 Task: Create a due date automation trigger when advanced on, on the monday of the week before a card is due add fields without custom field "Resume" set to a date more than 1 days ago at 11:00 AM.
Action: Mouse moved to (950, 291)
Screenshot: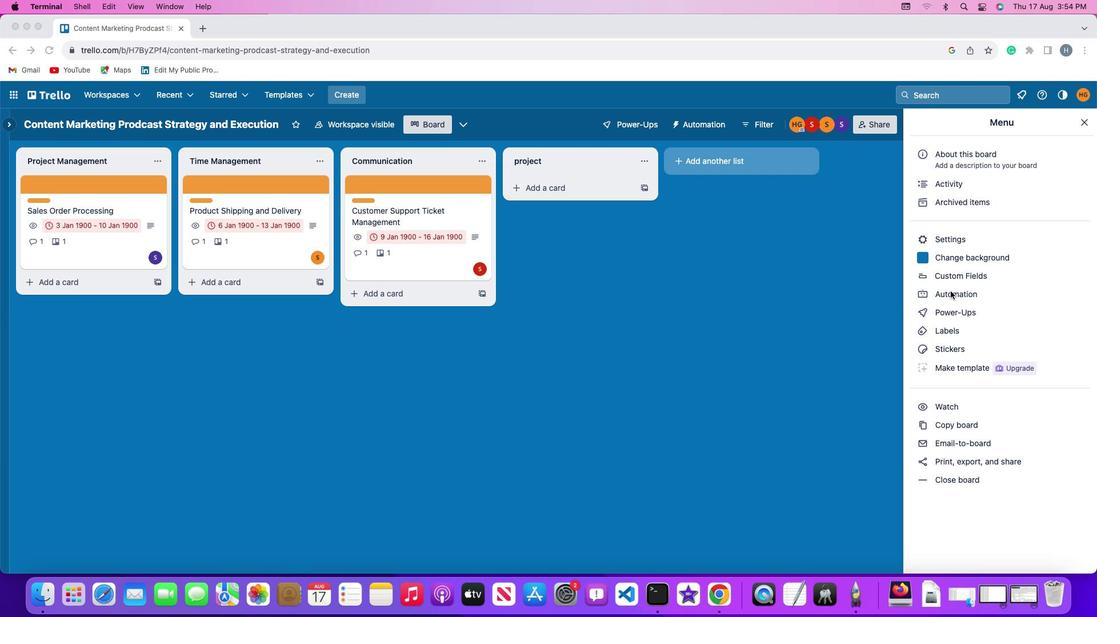 
Action: Mouse pressed left at (950, 291)
Screenshot: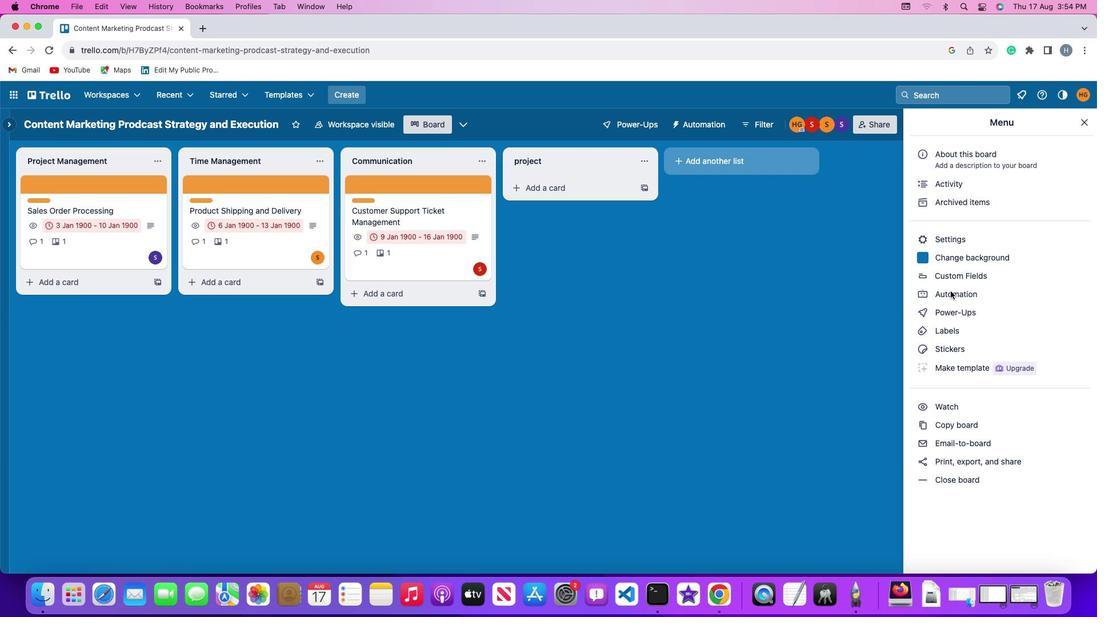 
Action: Mouse pressed left at (950, 291)
Screenshot: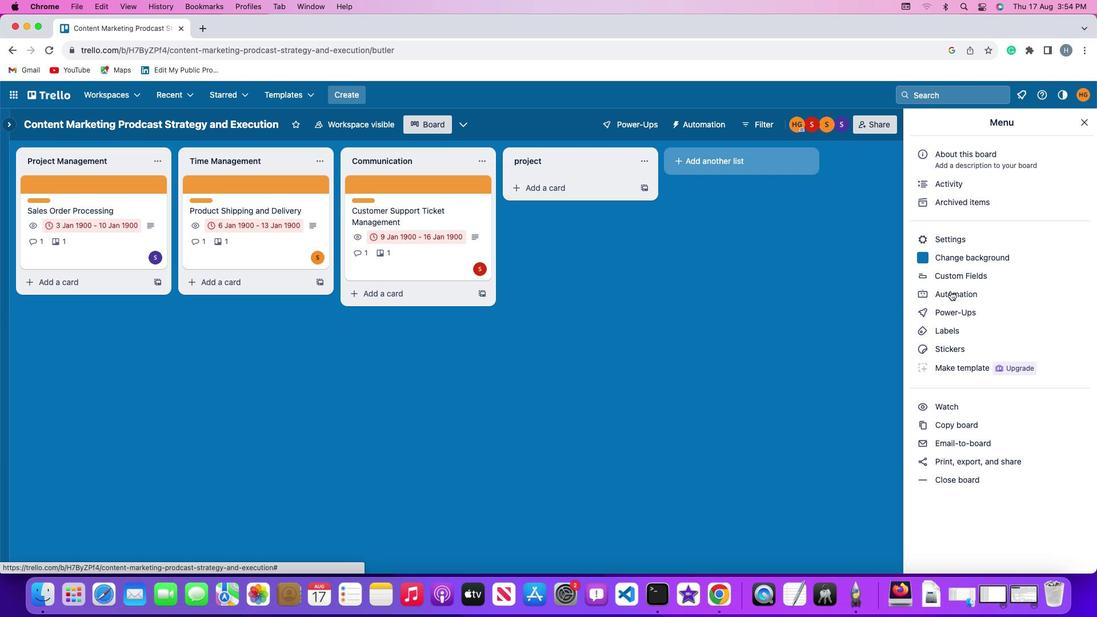 
Action: Mouse moved to (38, 266)
Screenshot: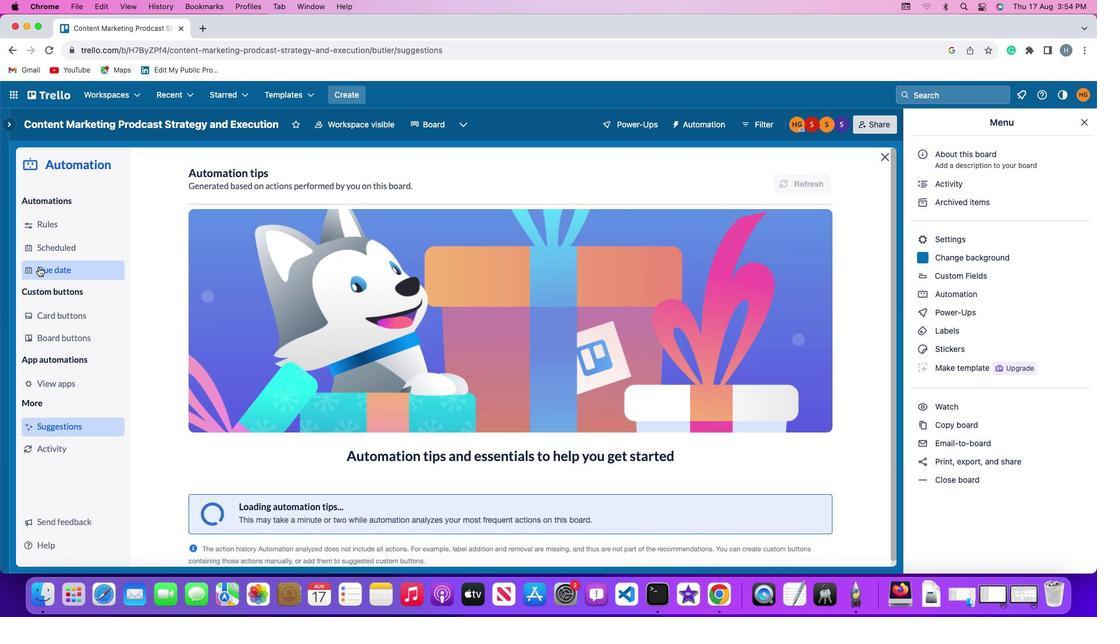 
Action: Mouse pressed left at (38, 266)
Screenshot: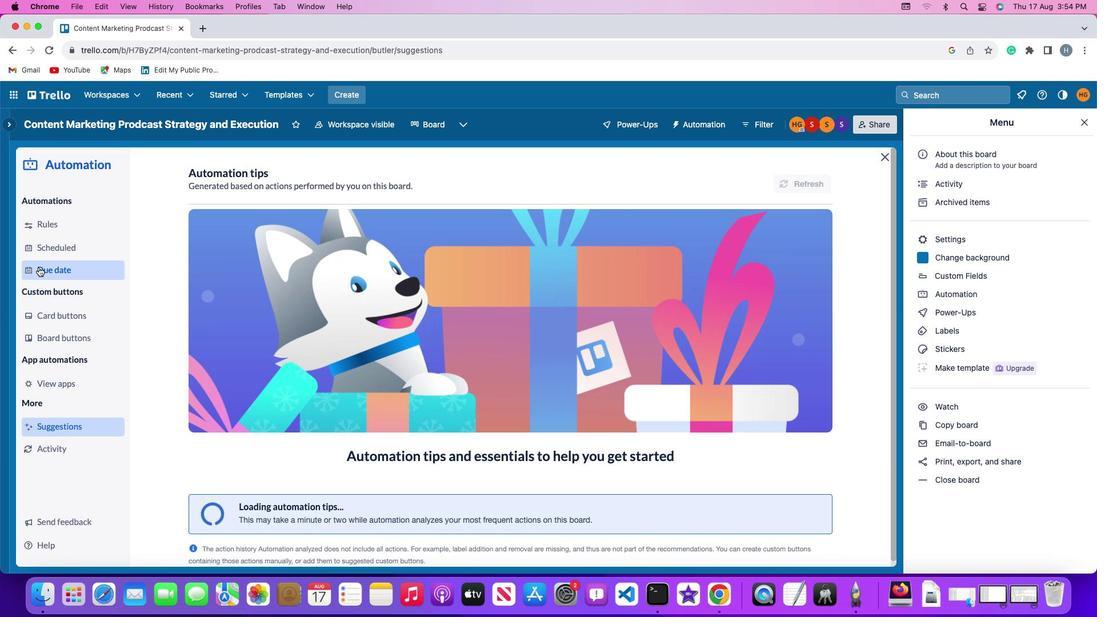 
Action: Mouse moved to (758, 172)
Screenshot: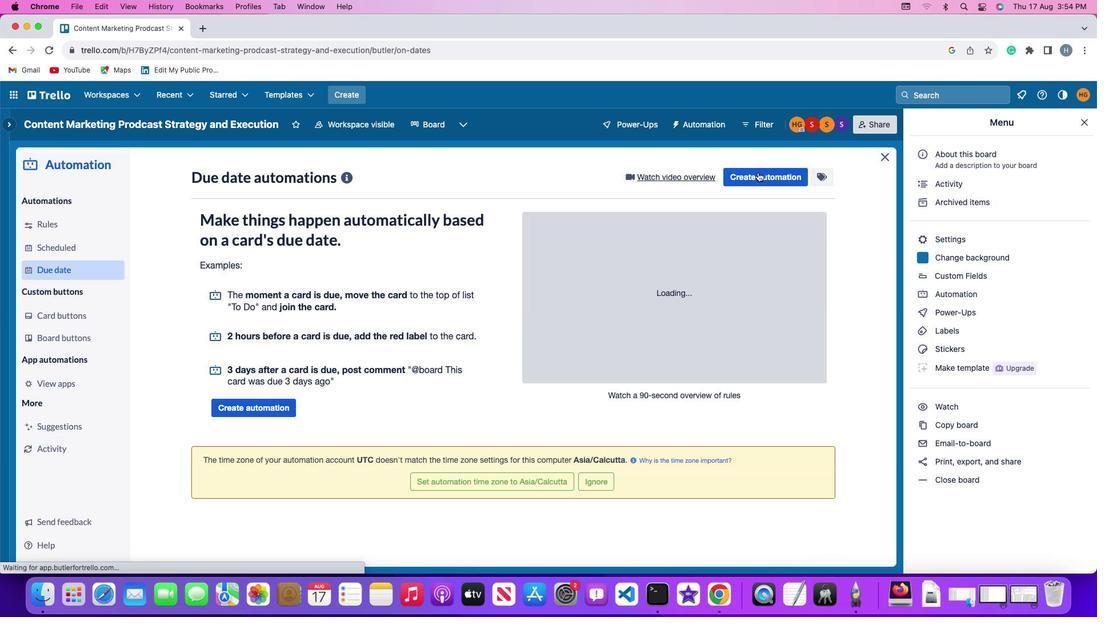 
Action: Mouse pressed left at (758, 172)
Screenshot: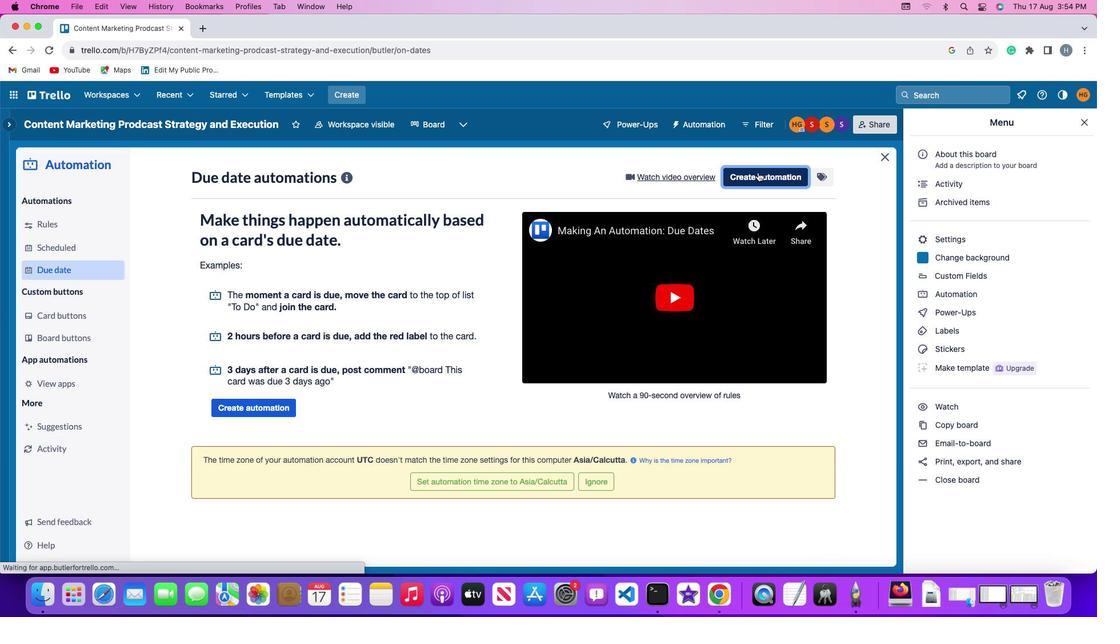 
Action: Mouse moved to (251, 292)
Screenshot: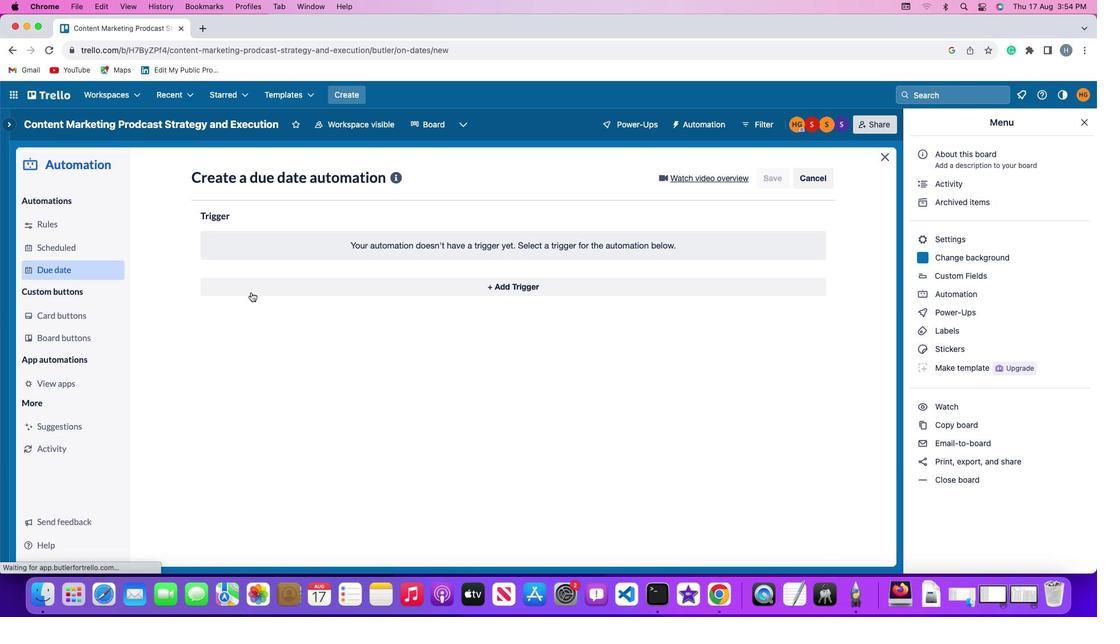 
Action: Mouse pressed left at (251, 292)
Screenshot: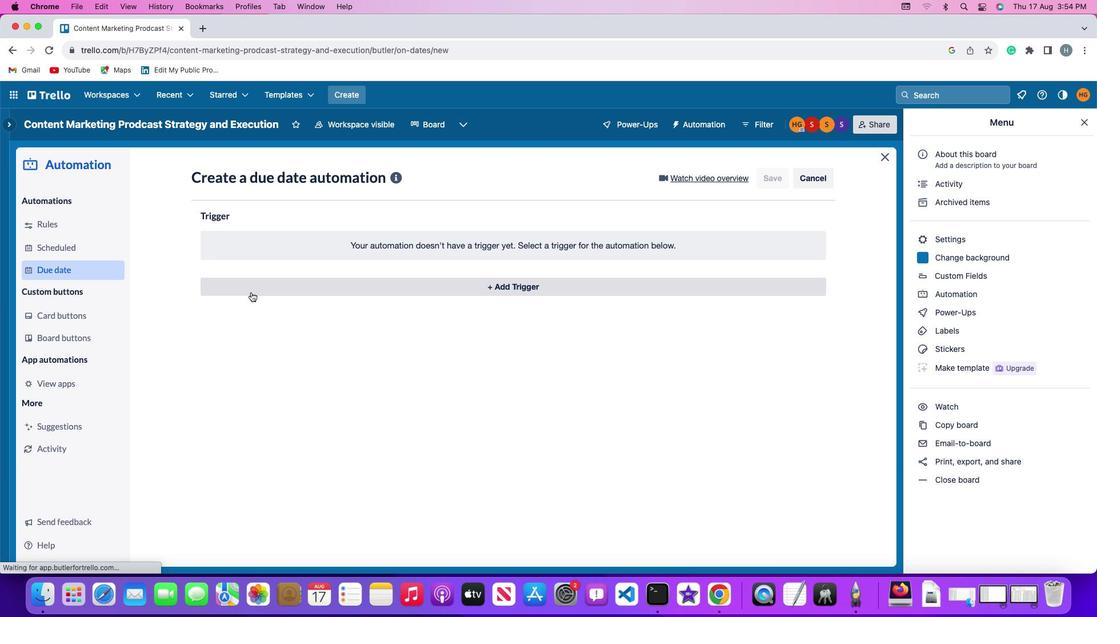 
Action: Mouse moved to (258, 502)
Screenshot: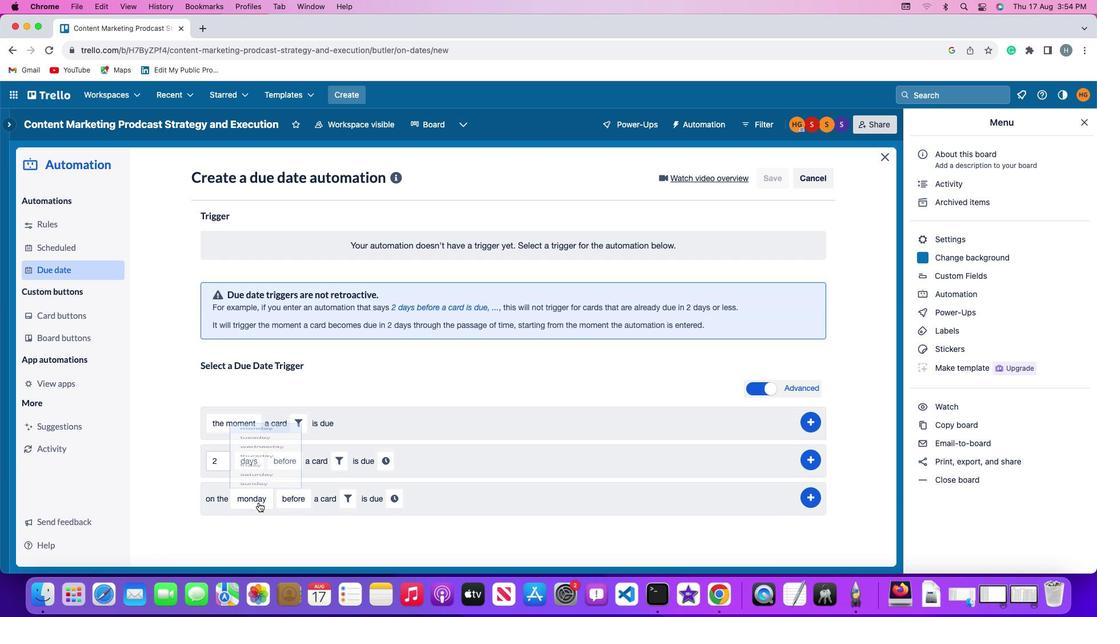 
Action: Mouse pressed left at (258, 502)
Screenshot: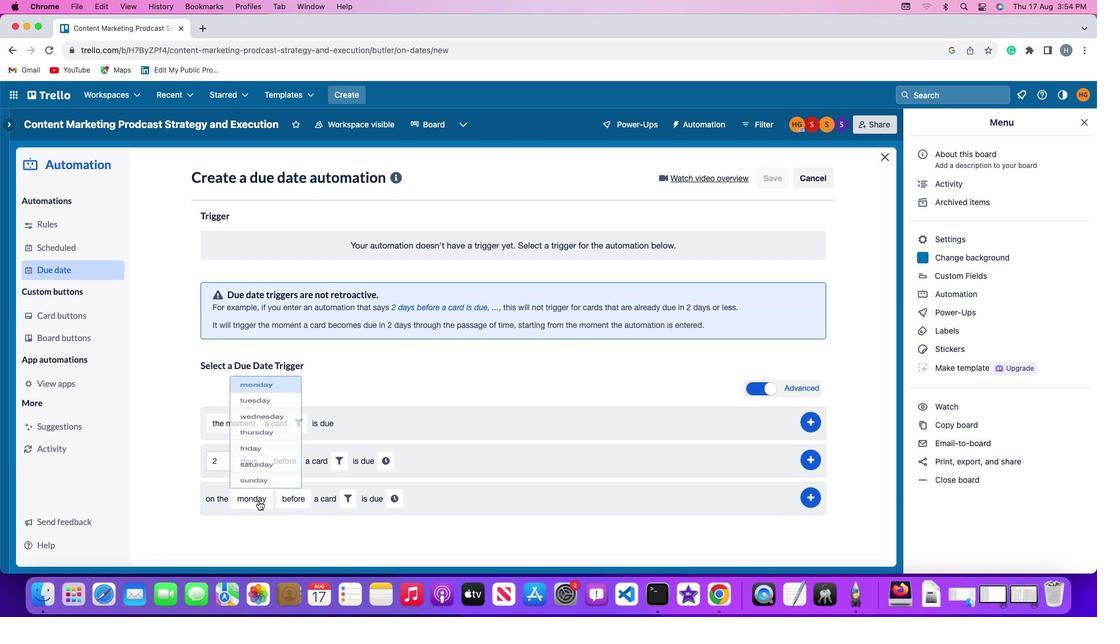 
Action: Mouse moved to (264, 339)
Screenshot: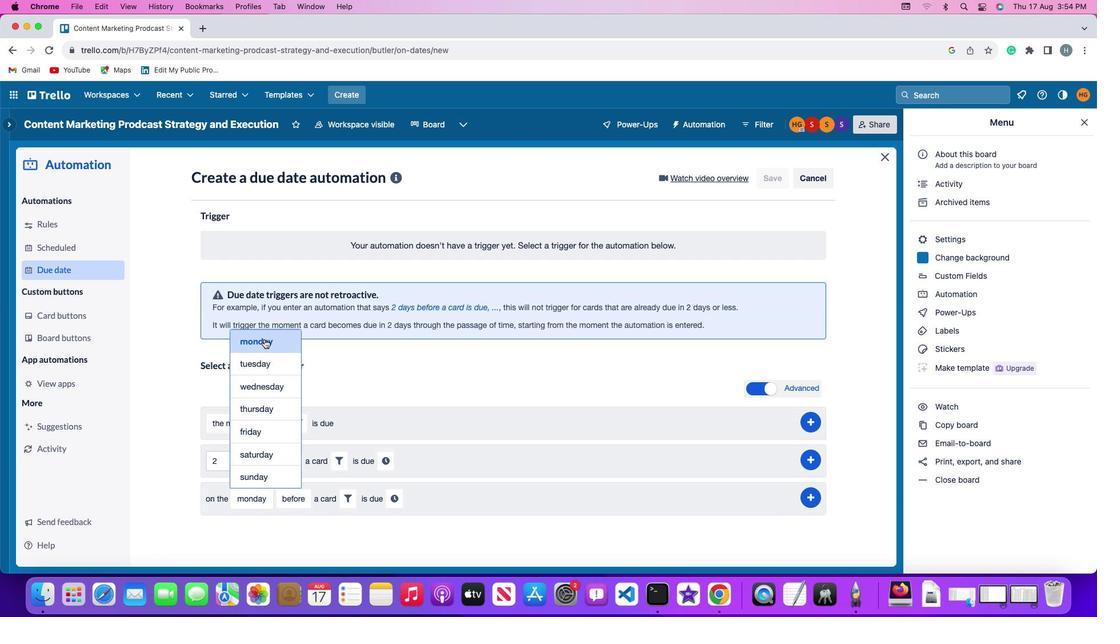 
Action: Mouse pressed left at (264, 339)
Screenshot: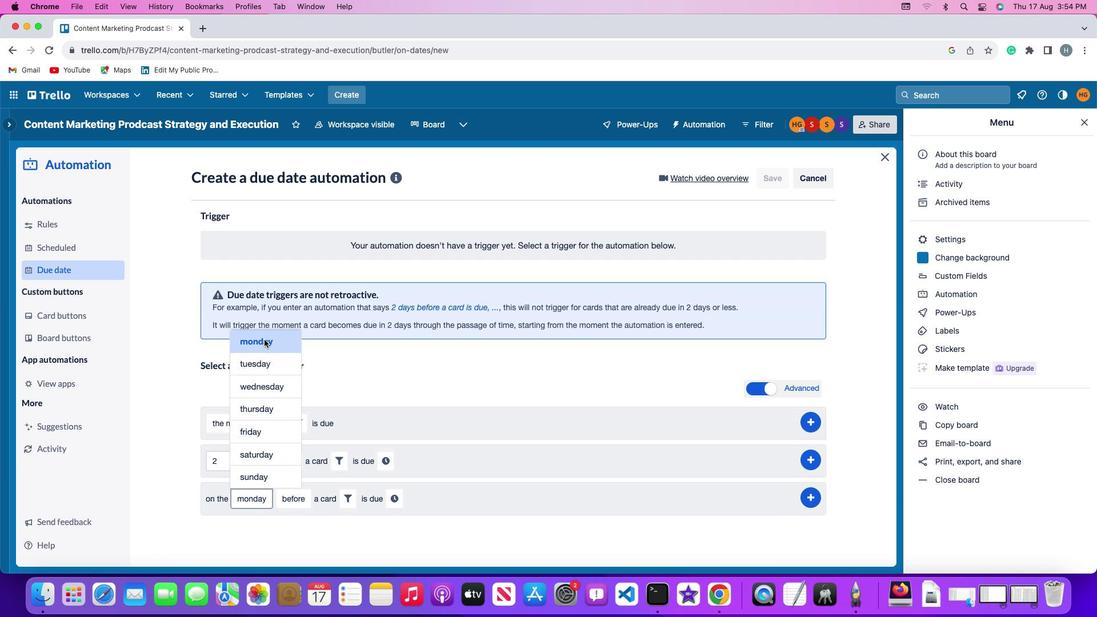 
Action: Mouse moved to (290, 490)
Screenshot: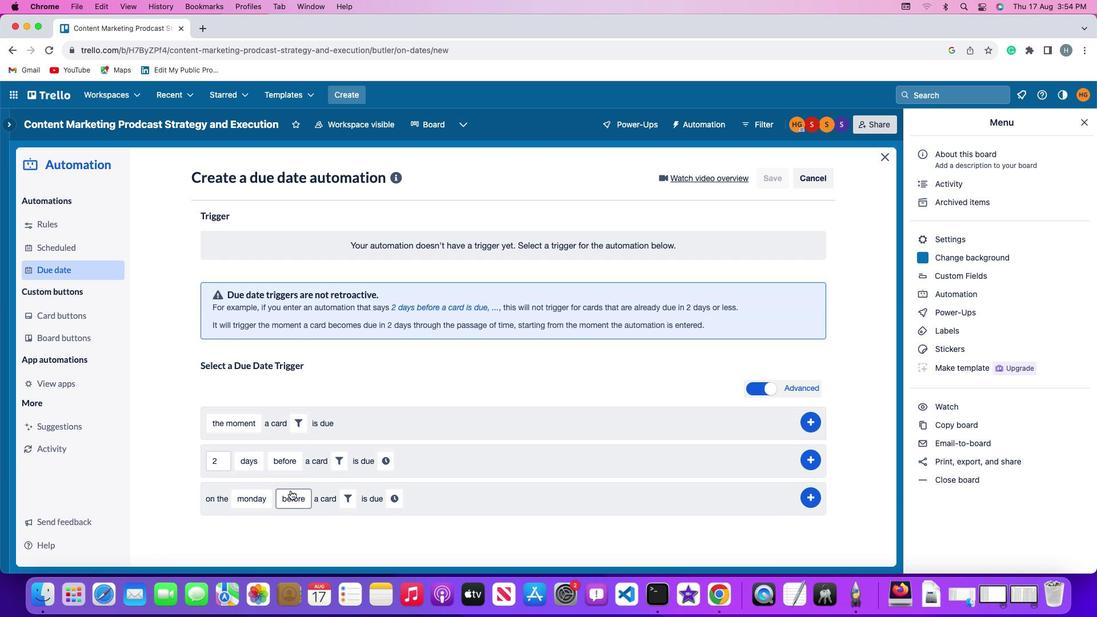 
Action: Mouse pressed left at (290, 490)
Screenshot: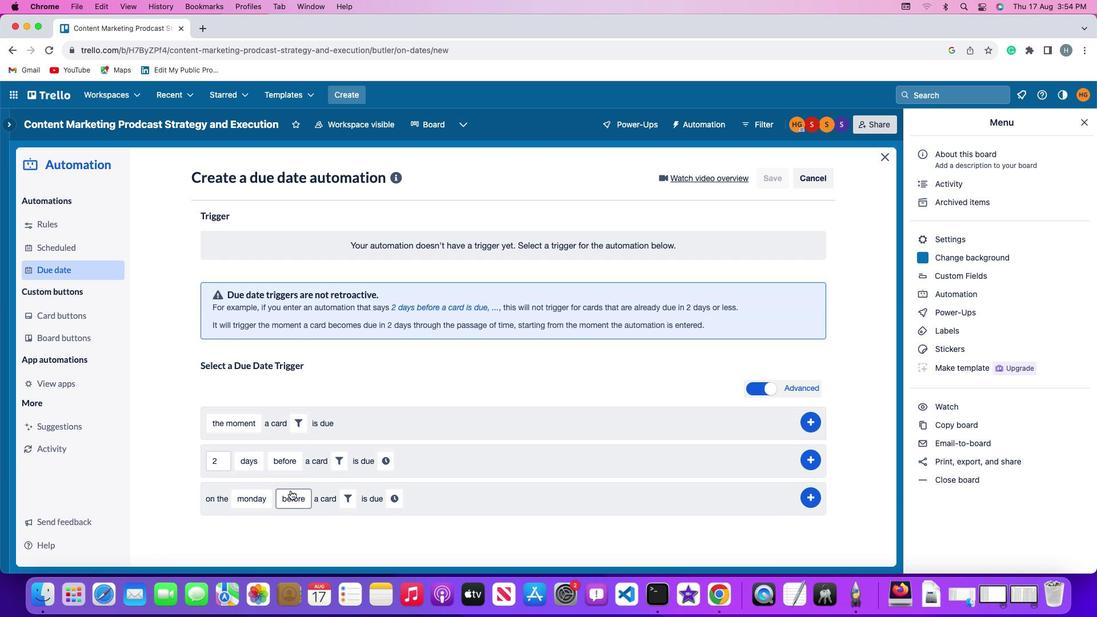 
Action: Mouse moved to (296, 478)
Screenshot: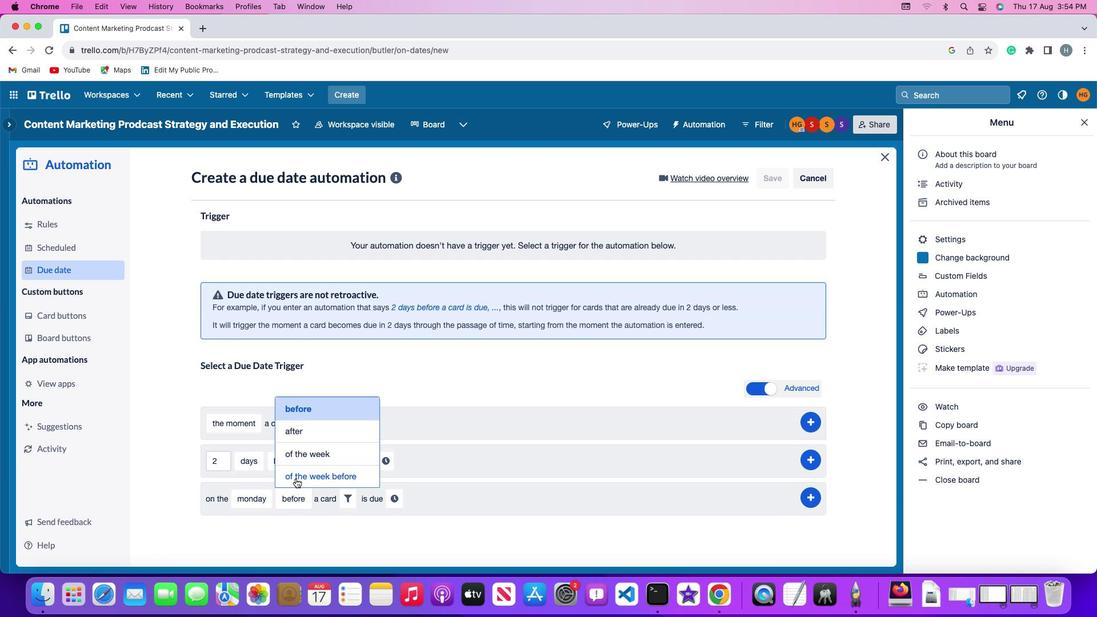 
Action: Mouse pressed left at (296, 478)
Screenshot: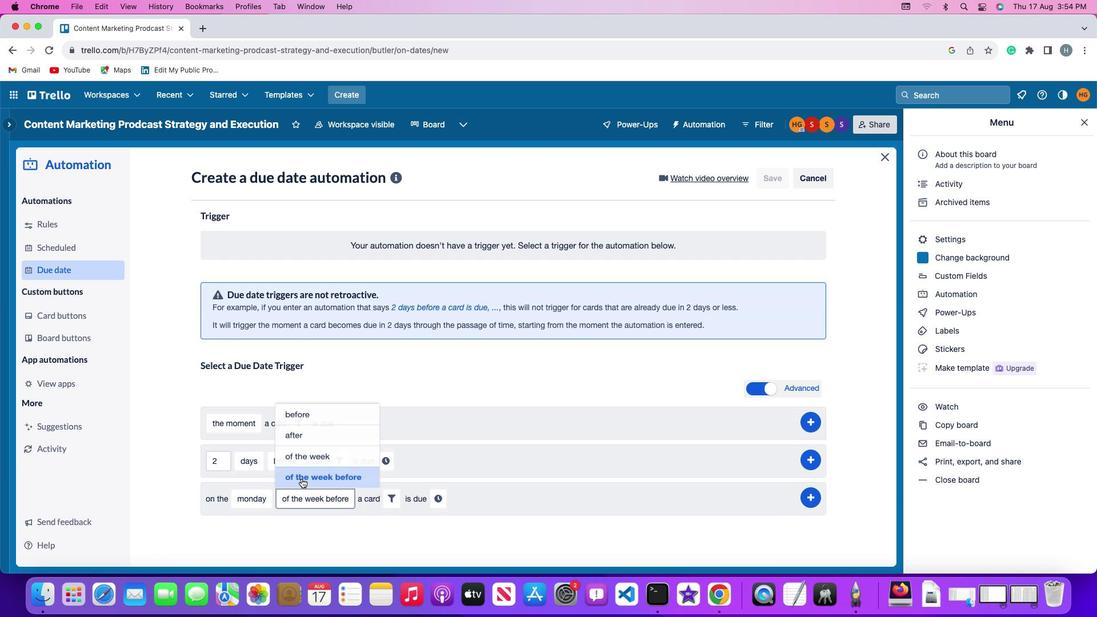 
Action: Mouse moved to (391, 497)
Screenshot: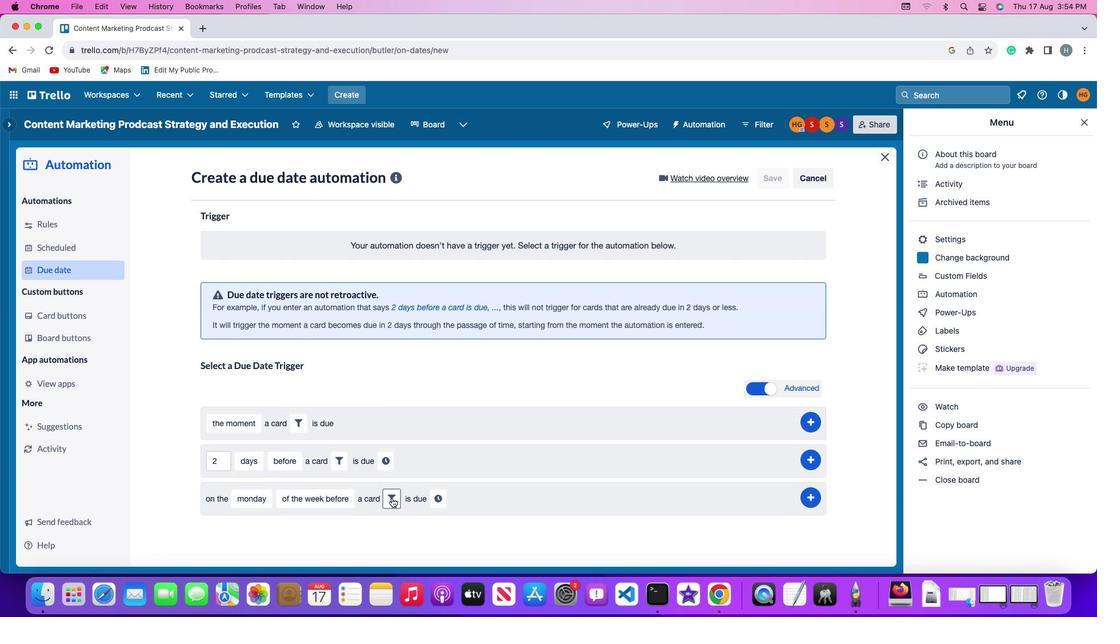 
Action: Mouse pressed left at (391, 497)
Screenshot: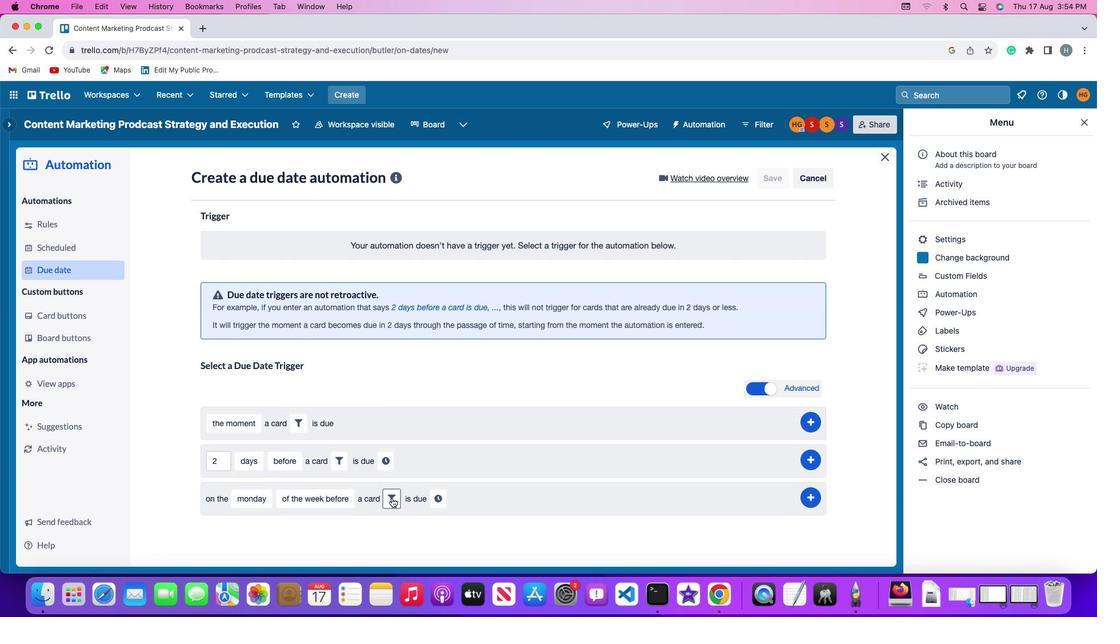 
Action: Mouse moved to (574, 533)
Screenshot: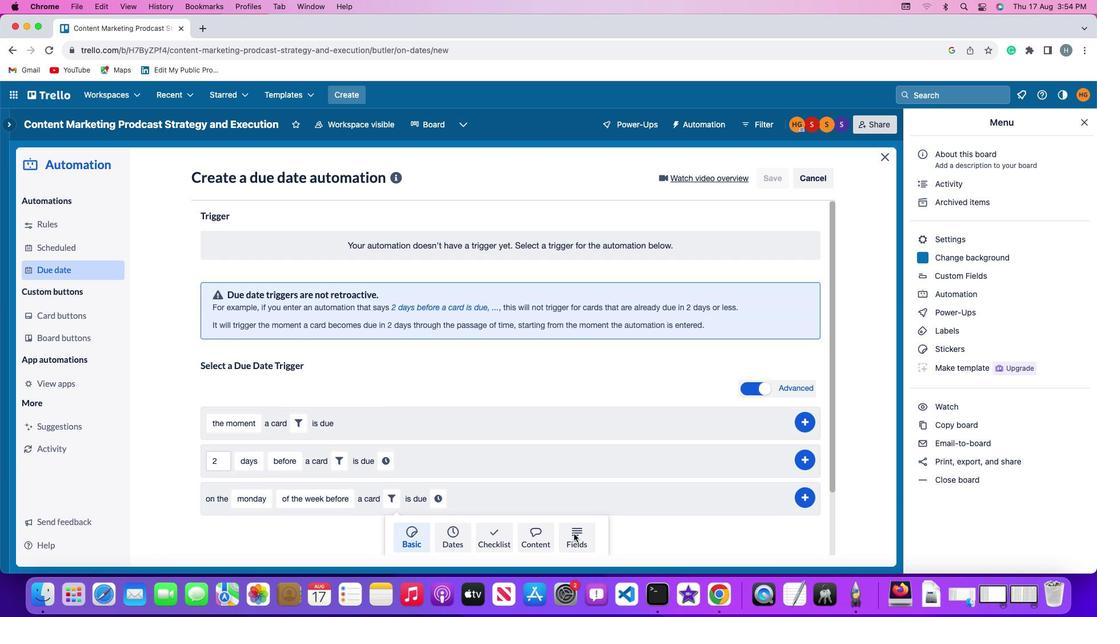 
Action: Mouse pressed left at (574, 533)
Screenshot: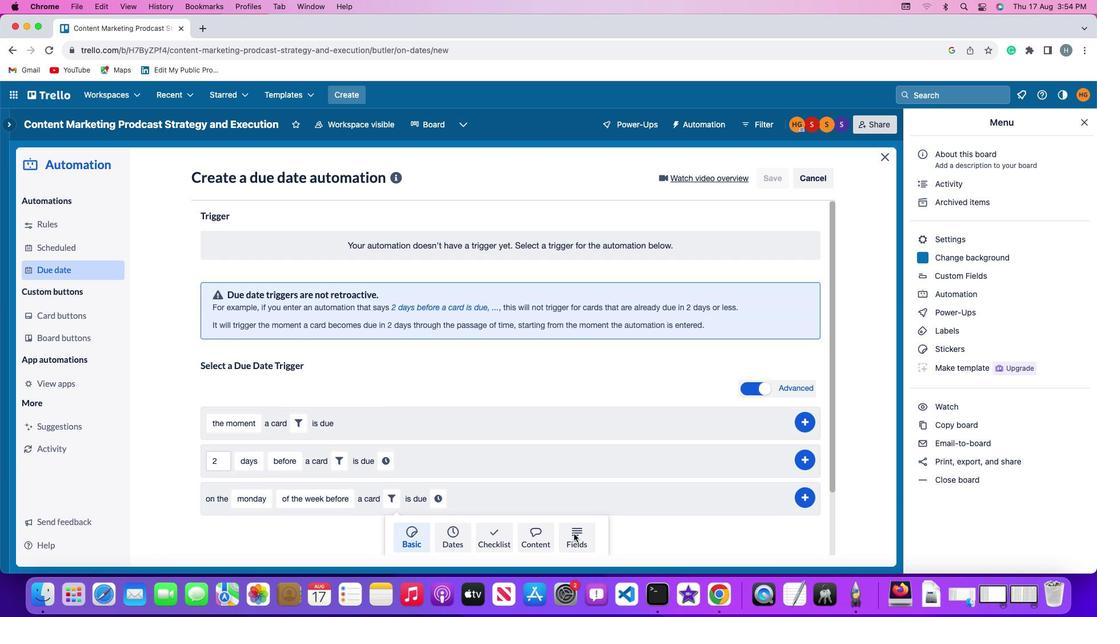 
Action: Mouse moved to (330, 530)
Screenshot: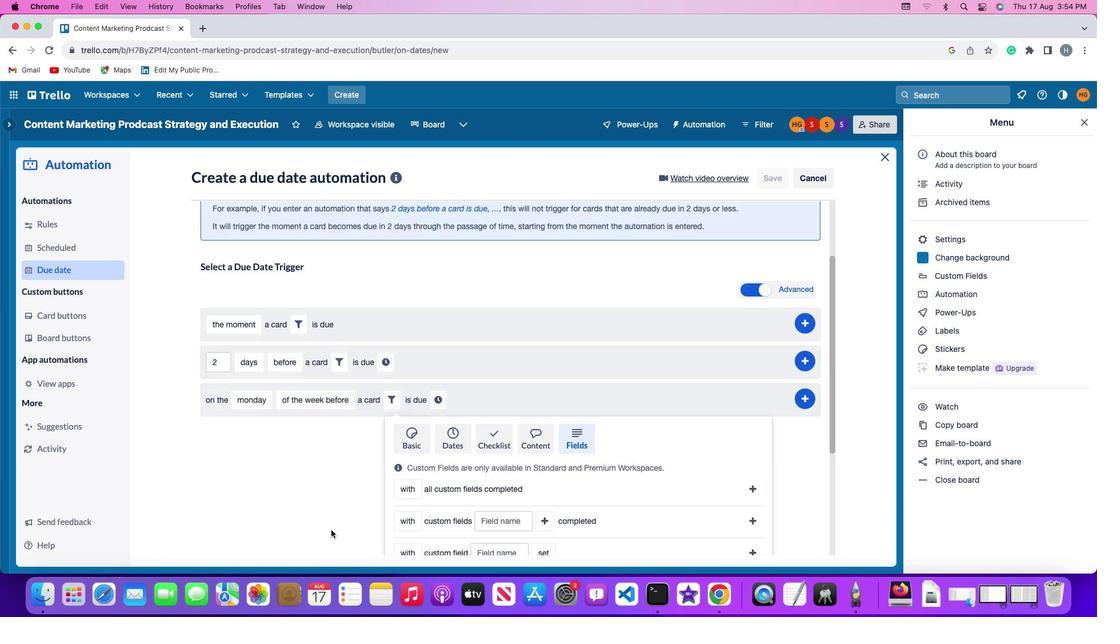 
Action: Mouse scrolled (330, 530) with delta (0, 0)
Screenshot: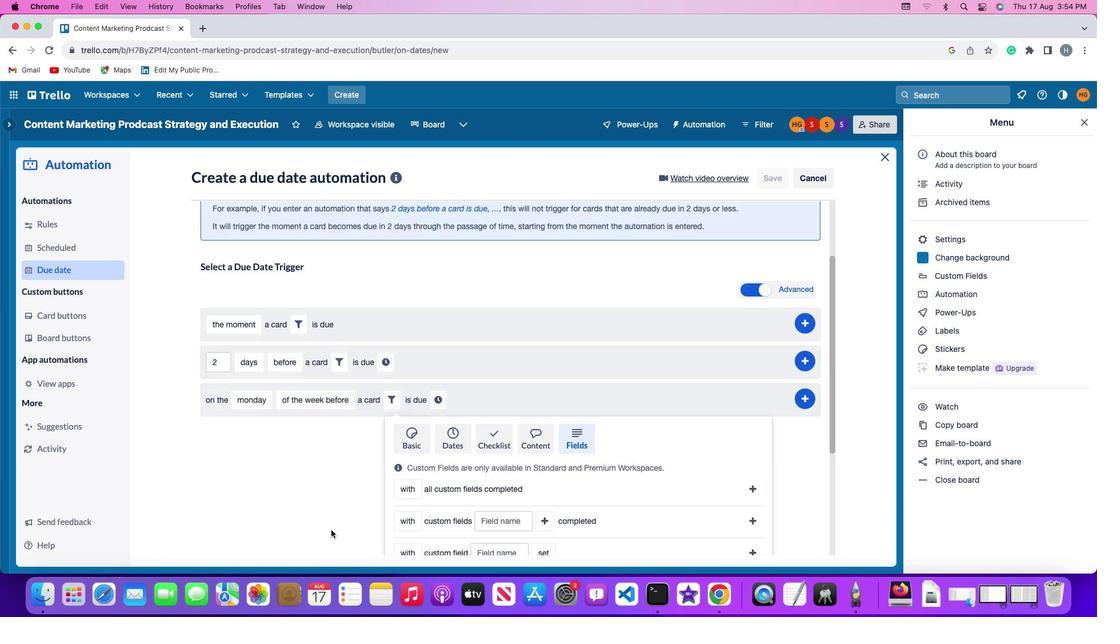 
Action: Mouse moved to (330, 530)
Screenshot: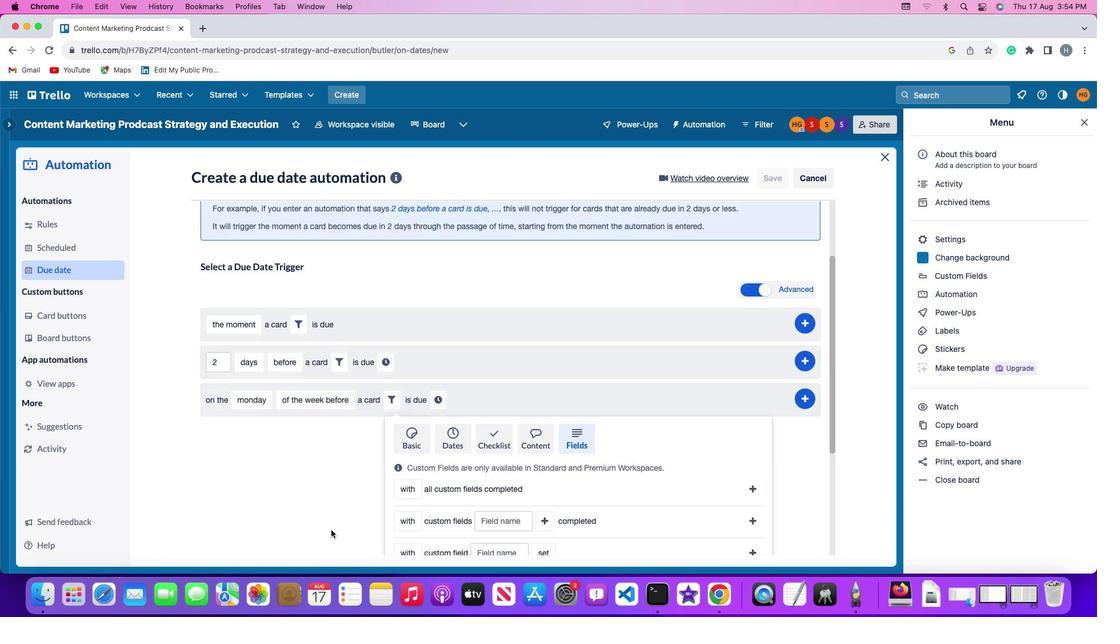 
Action: Mouse scrolled (330, 530) with delta (0, 0)
Screenshot: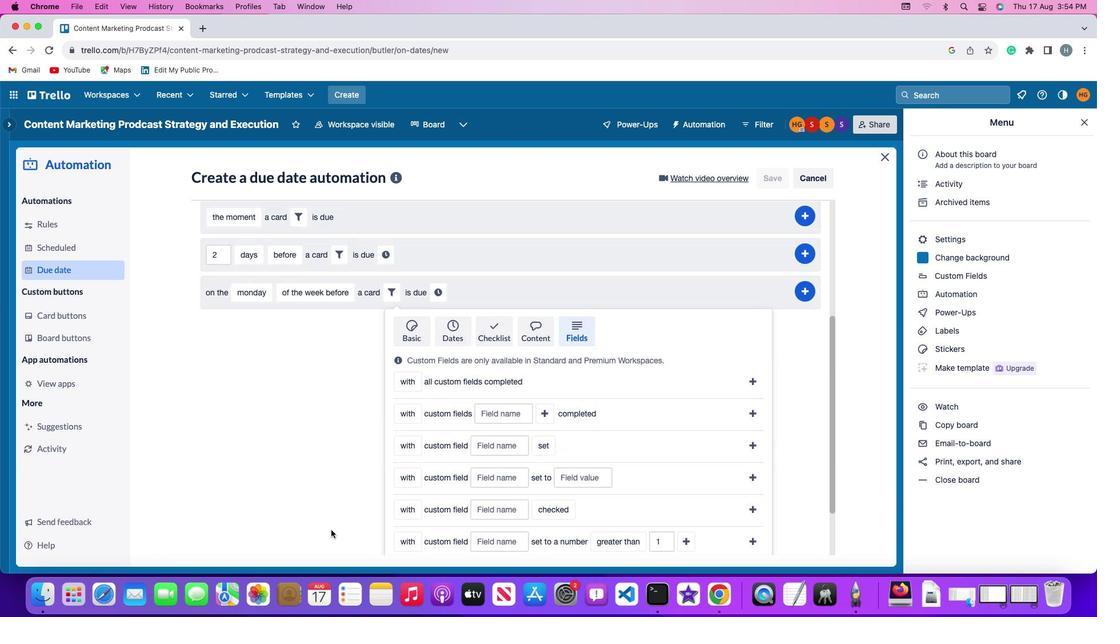 
Action: Mouse scrolled (330, 530) with delta (0, -1)
Screenshot: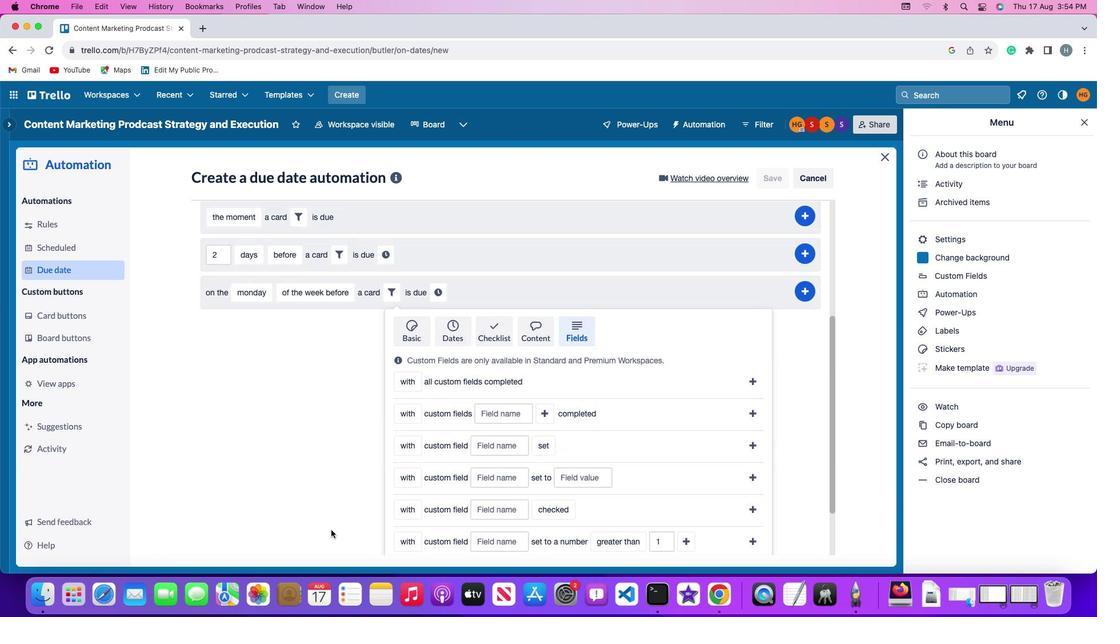 
Action: Mouse moved to (330, 530)
Screenshot: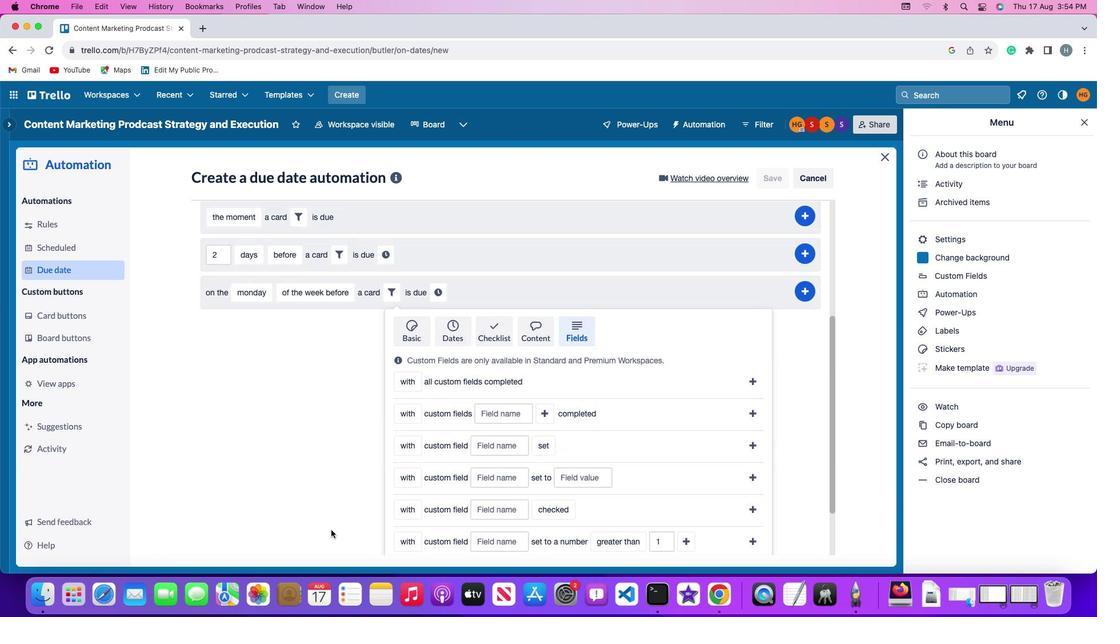 
Action: Mouse scrolled (330, 530) with delta (0, -2)
Screenshot: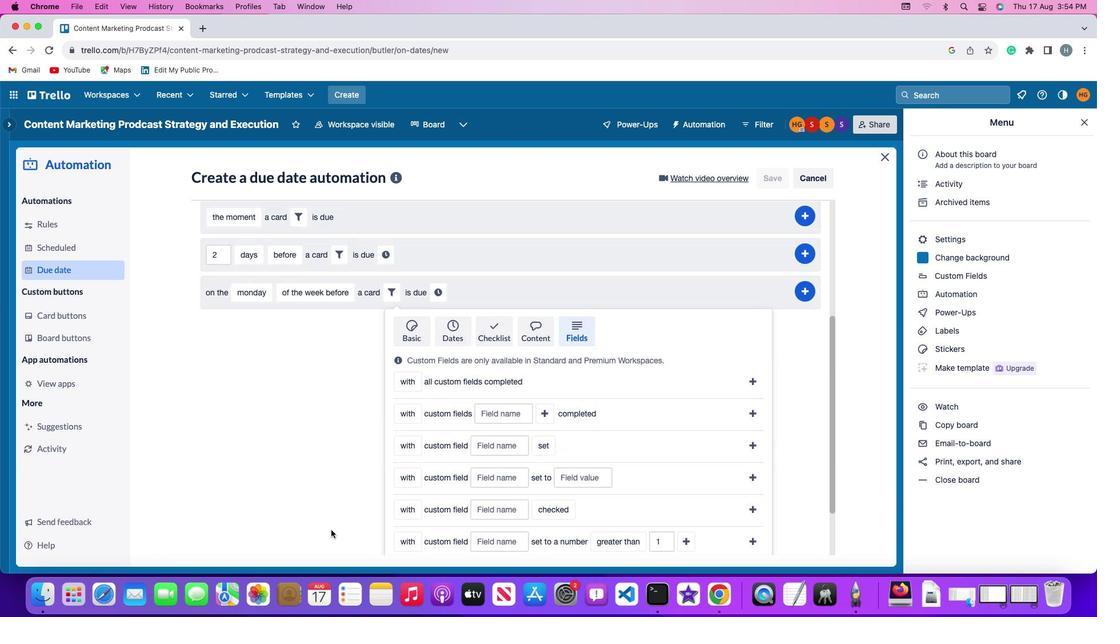 
Action: Mouse scrolled (330, 530) with delta (0, -3)
Screenshot: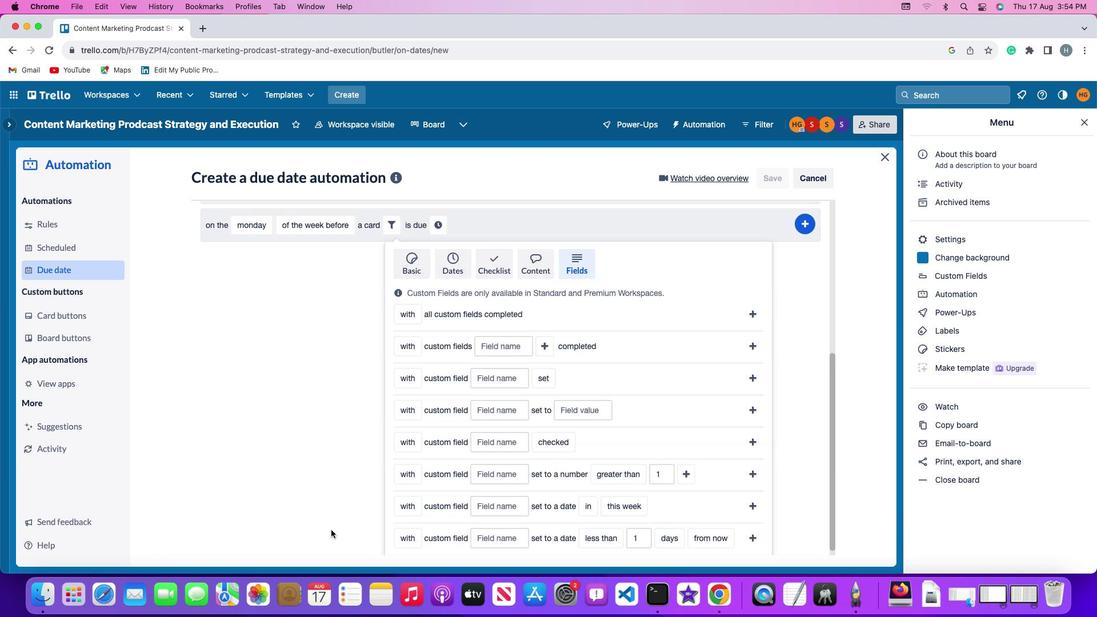 
Action: Mouse scrolled (330, 530) with delta (0, 0)
Screenshot: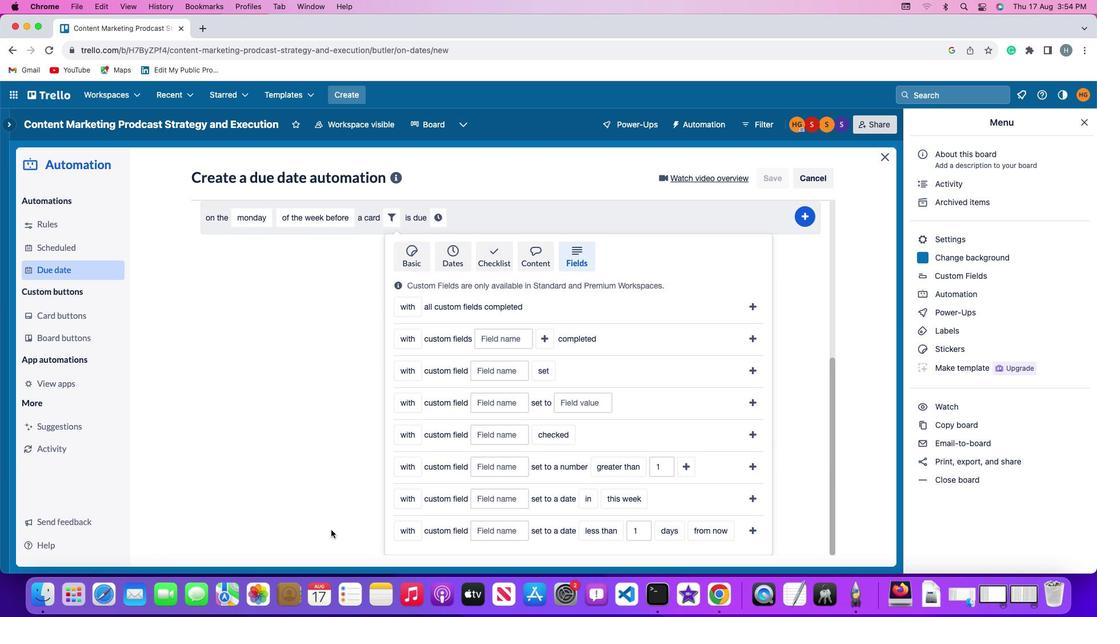 
Action: Mouse scrolled (330, 530) with delta (0, 0)
Screenshot: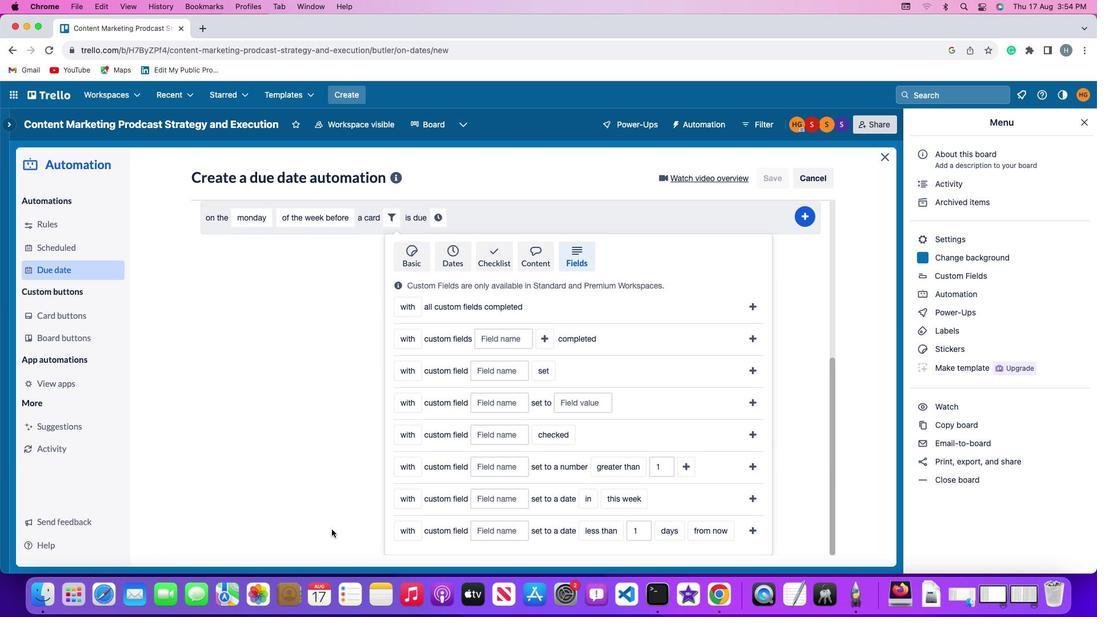
Action: Mouse scrolled (330, 530) with delta (0, -1)
Screenshot: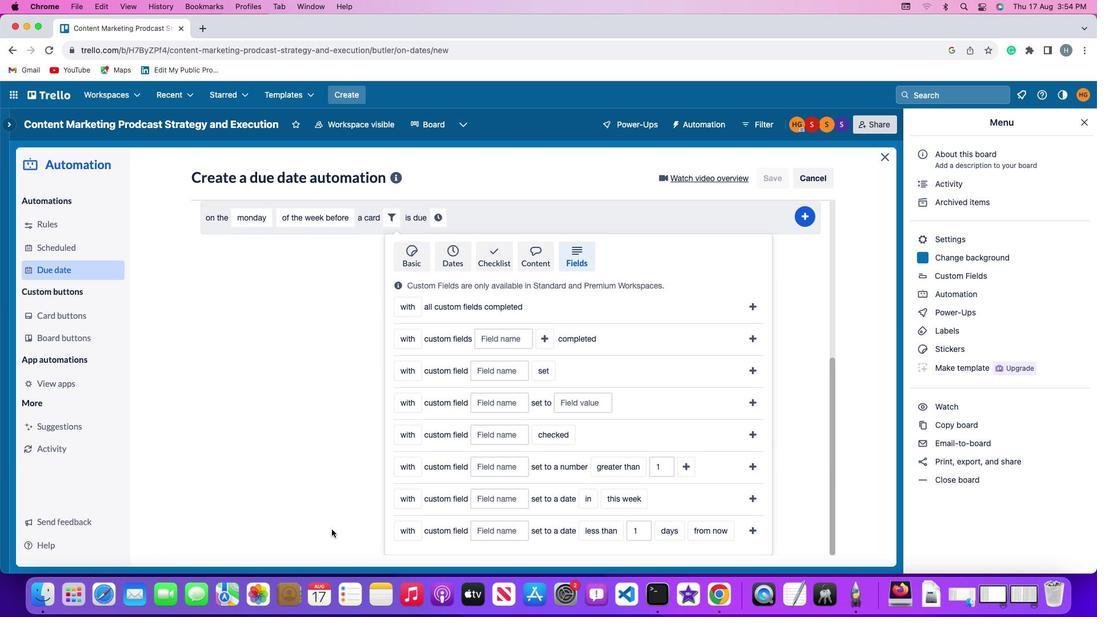 
Action: Mouse scrolled (330, 530) with delta (0, -2)
Screenshot: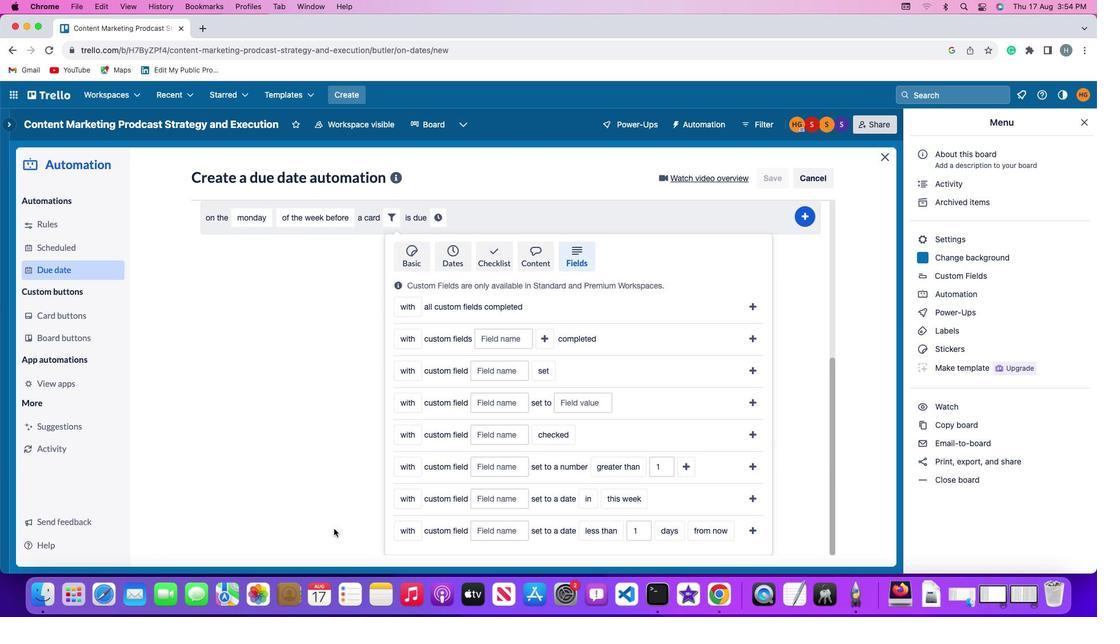 
Action: Mouse scrolled (330, 530) with delta (0, -2)
Screenshot: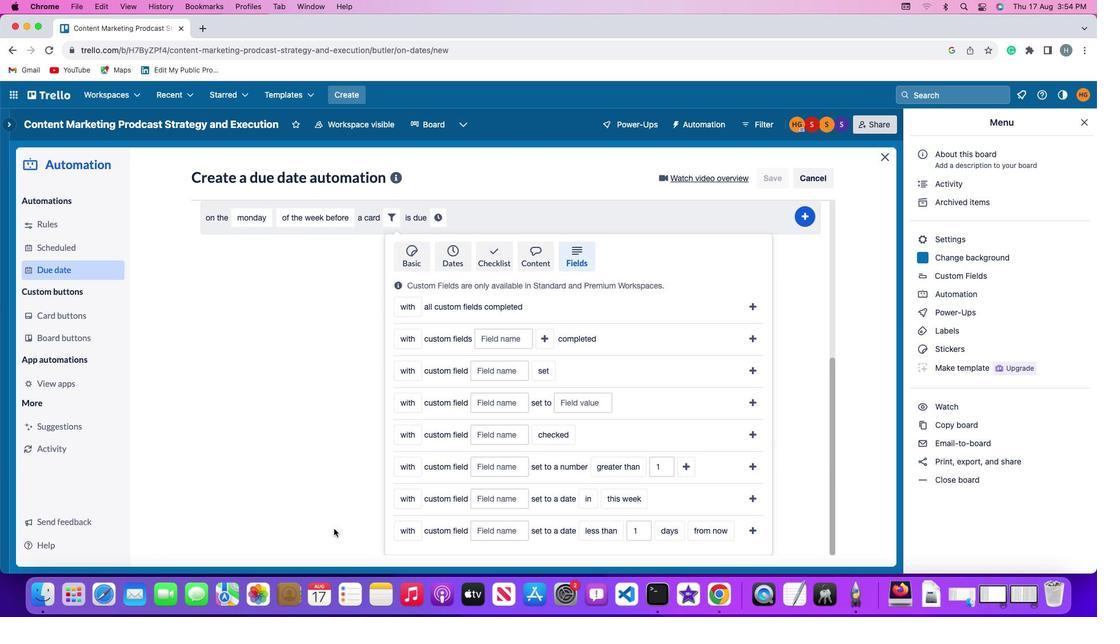 
Action: Mouse moved to (393, 527)
Screenshot: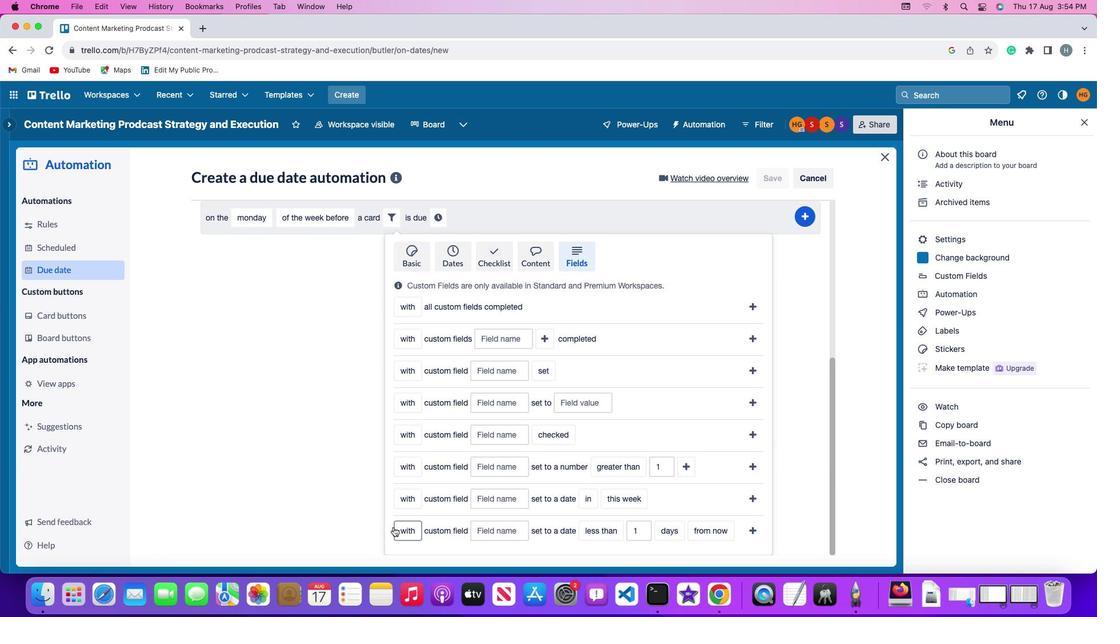 
Action: Mouse pressed left at (393, 527)
Screenshot: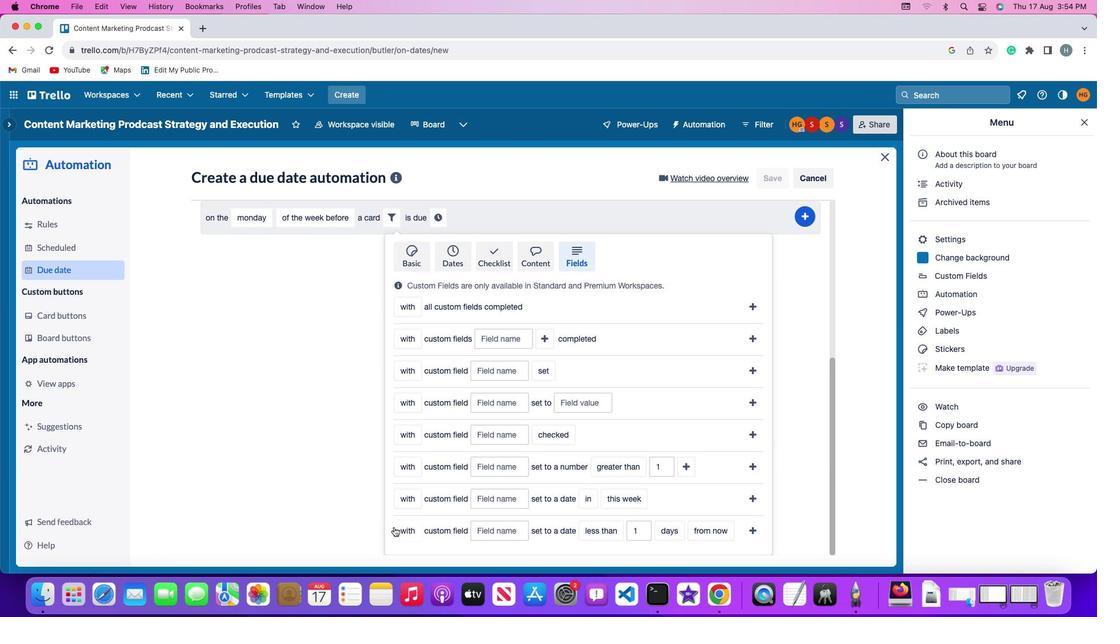
Action: Mouse moved to (408, 514)
Screenshot: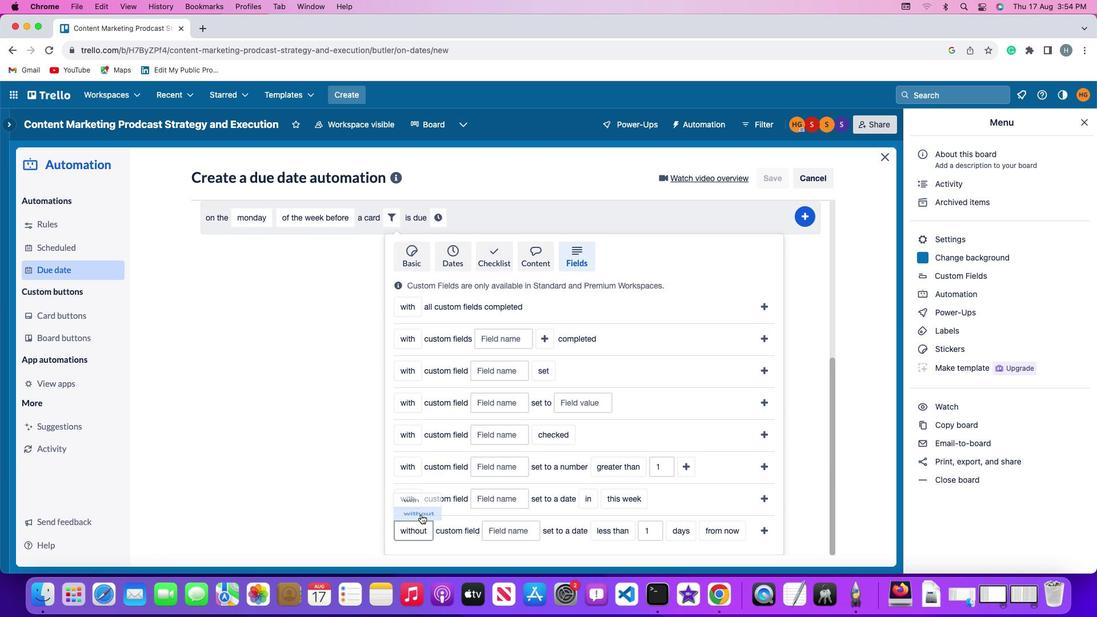 
Action: Mouse pressed left at (408, 514)
Screenshot: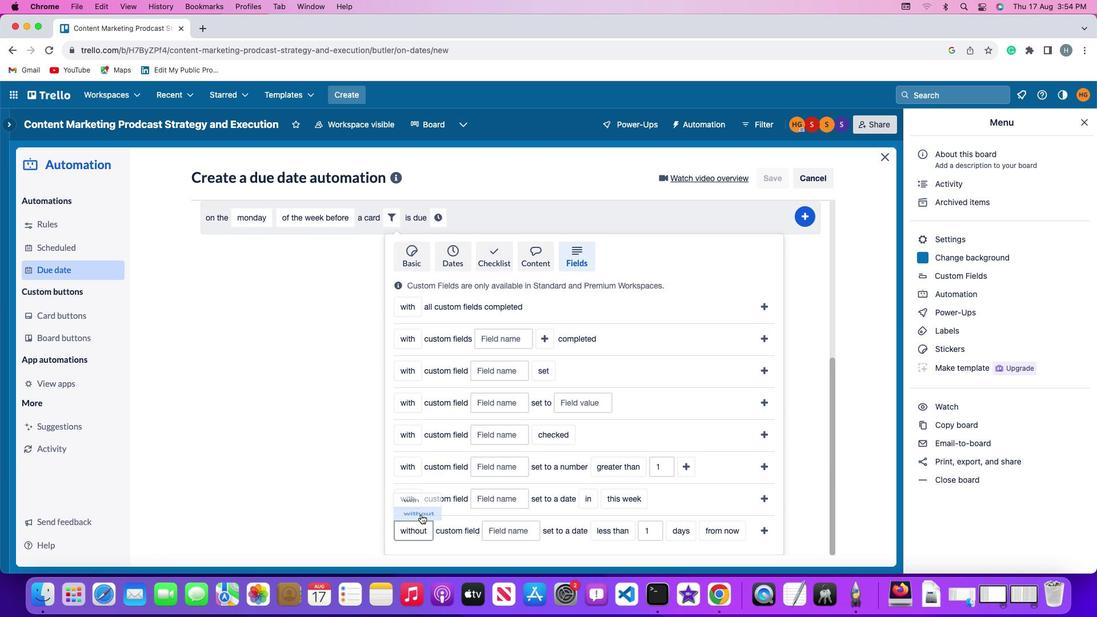 
Action: Mouse moved to (498, 524)
Screenshot: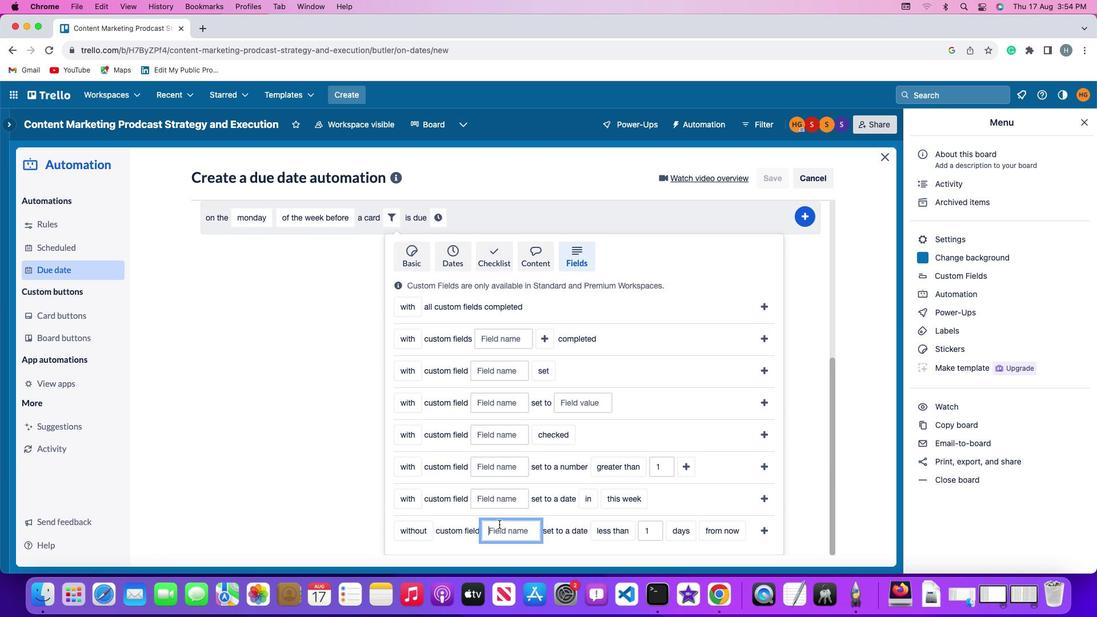 
Action: Mouse pressed left at (498, 524)
Screenshot: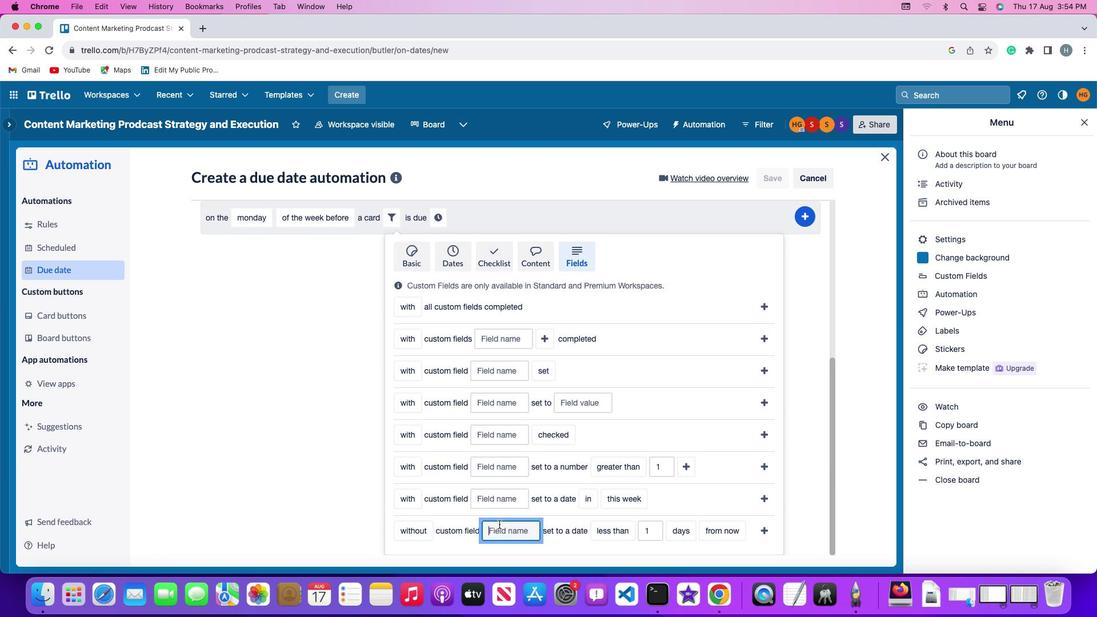 
Action: Key pressed Key.shift'R''e''s''u''m''e'
Screenshot: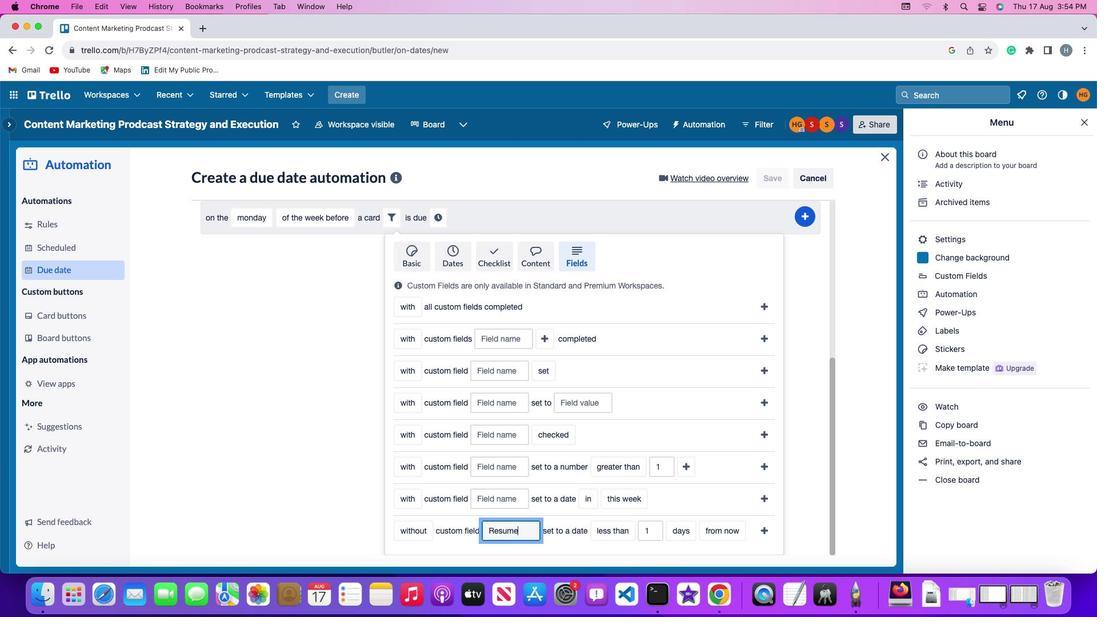 
Action: Mouse moved to (608, 530)
Screenshot: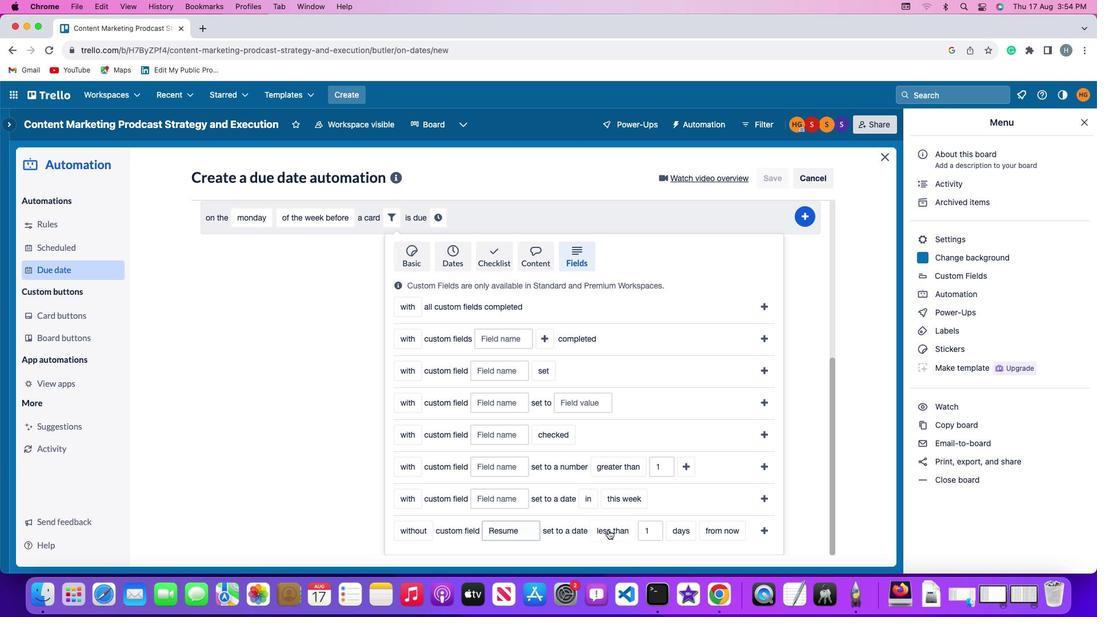 
Action: Mouse pressed left at (608, 530)
Screenshot: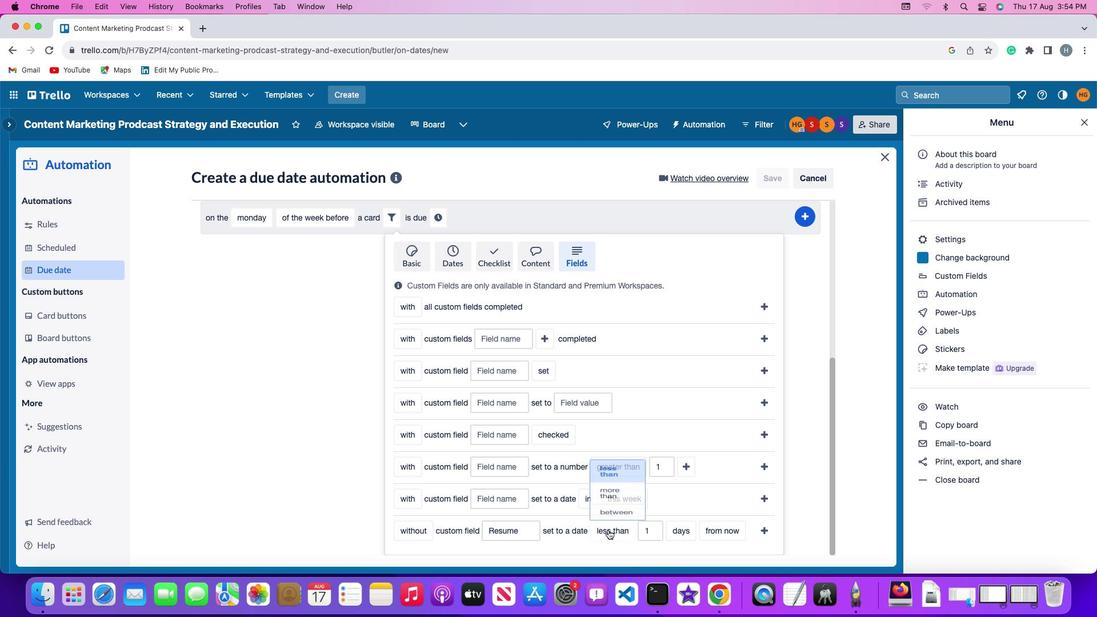 
Action: Mouse moved to (613, 483)
Screenshot: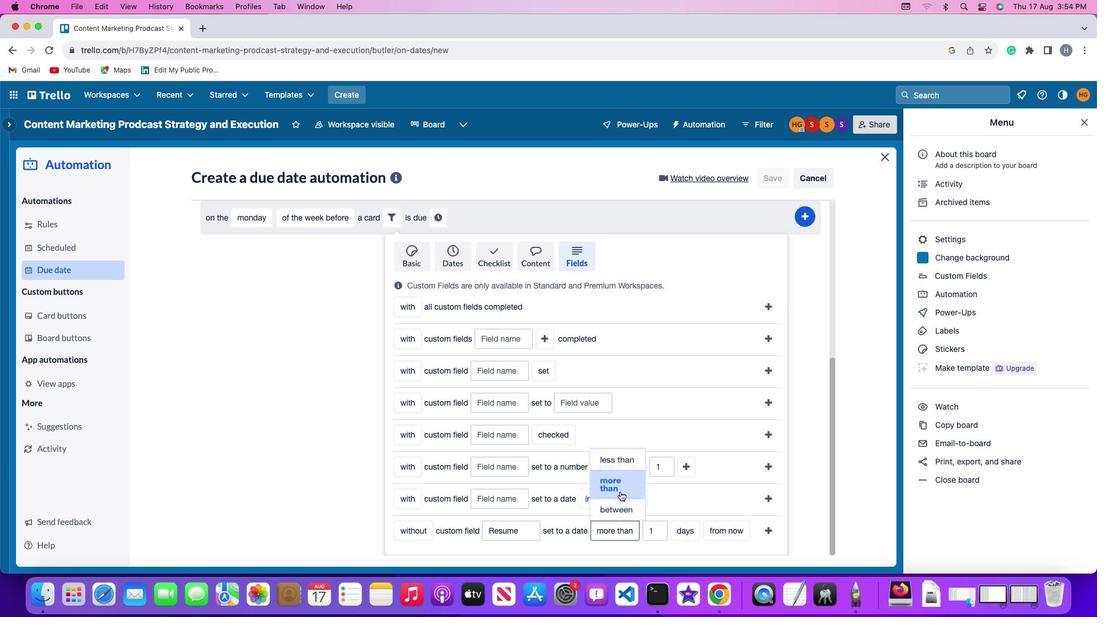 
Action: Mouse pressed left at (613, 483)
Screenshot: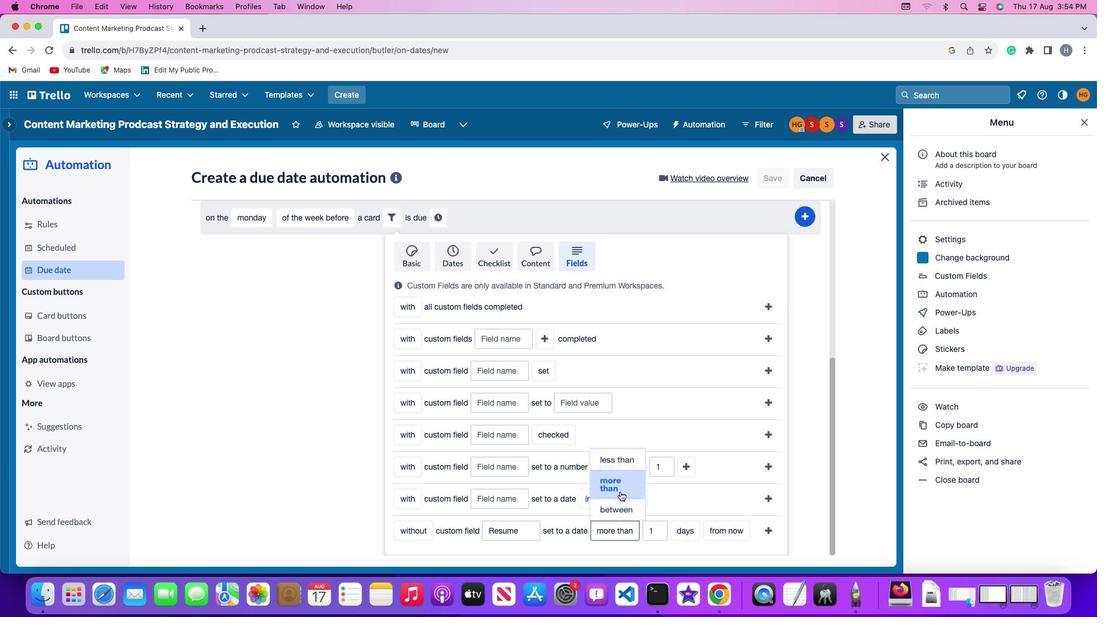 
Action: Mouse moved to (659, 534)
Screenshot: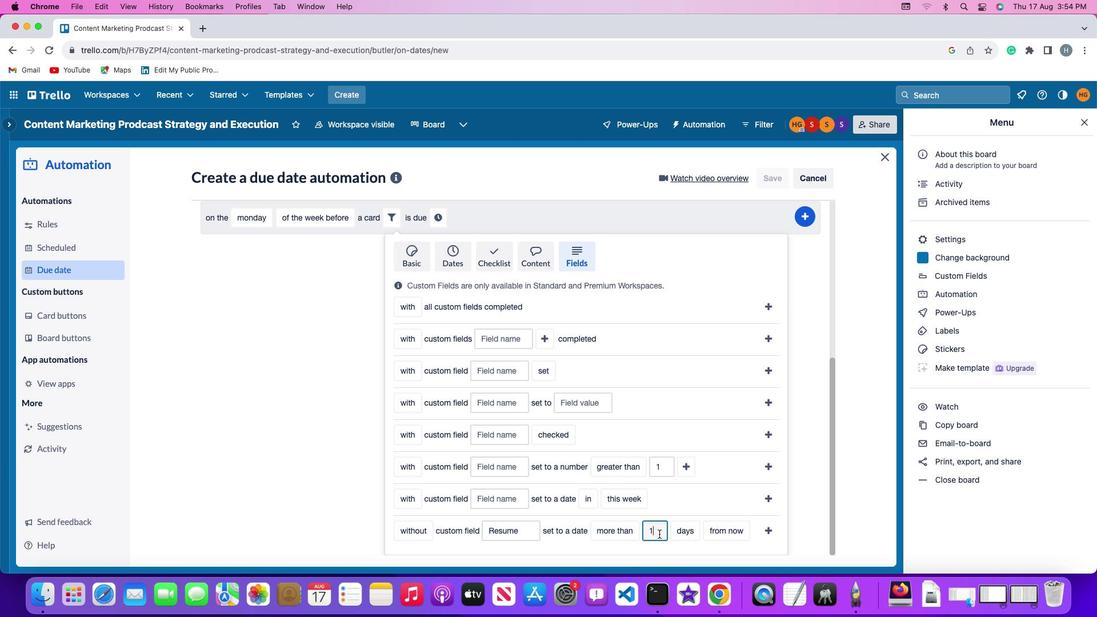 
Action: Mouse pressed left at (659, 534)
Screenshot: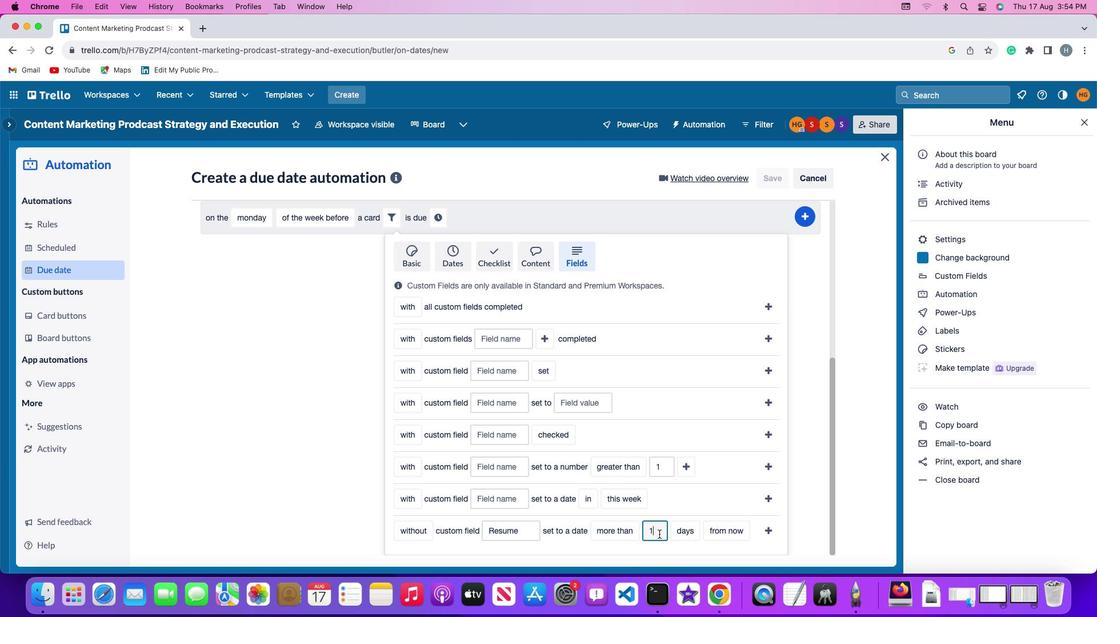 
Action: Key pressed Key.backspace'1'
Screenshot: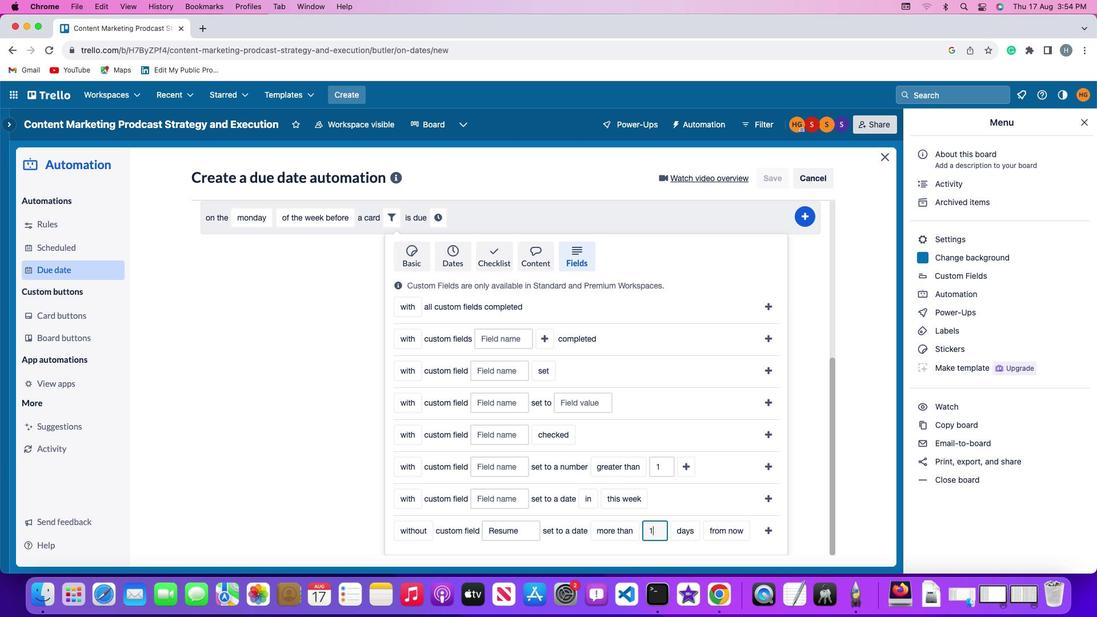 
Action: Mouse moved to (685, 533)
Screenshot: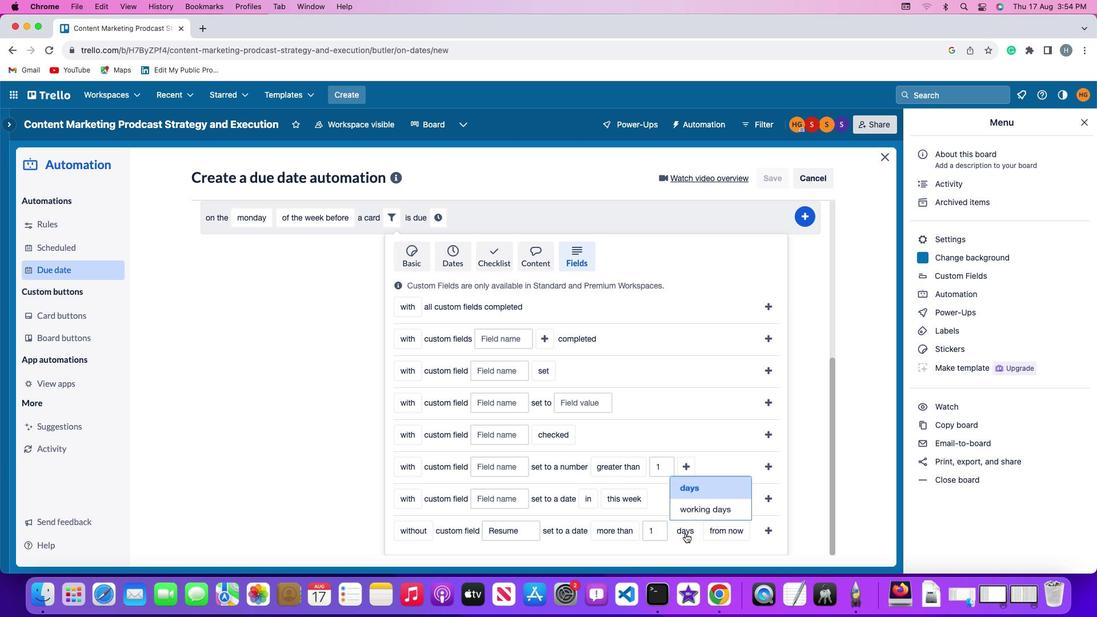 
Action: Mouse pressed left at (685, 533)
Screenshot: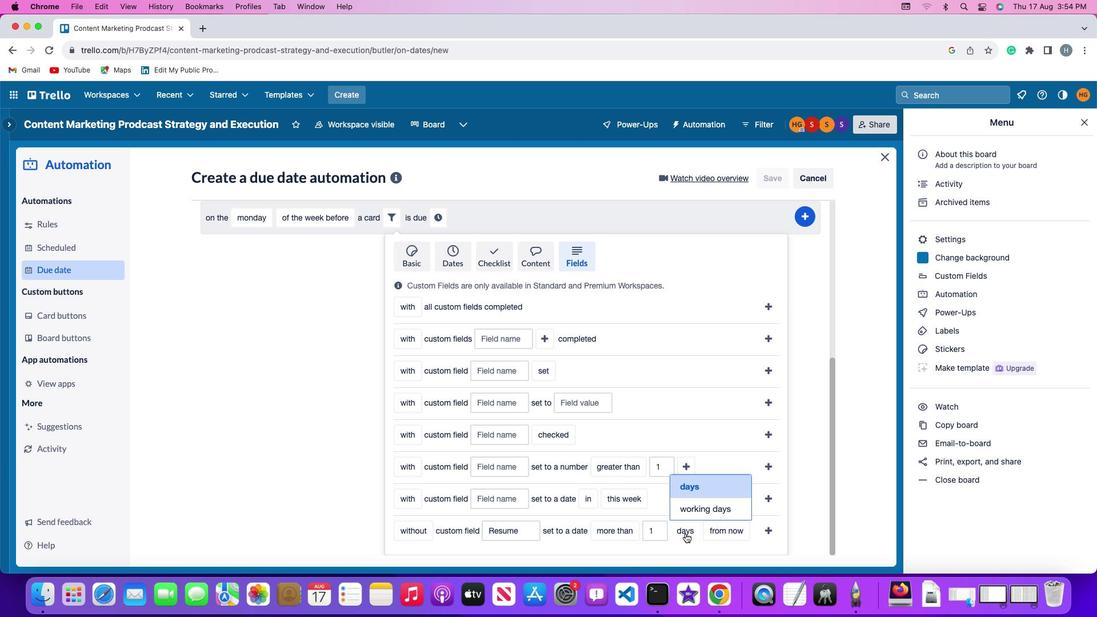 
Action: Mouse moved to (699, 484)
Screenshot: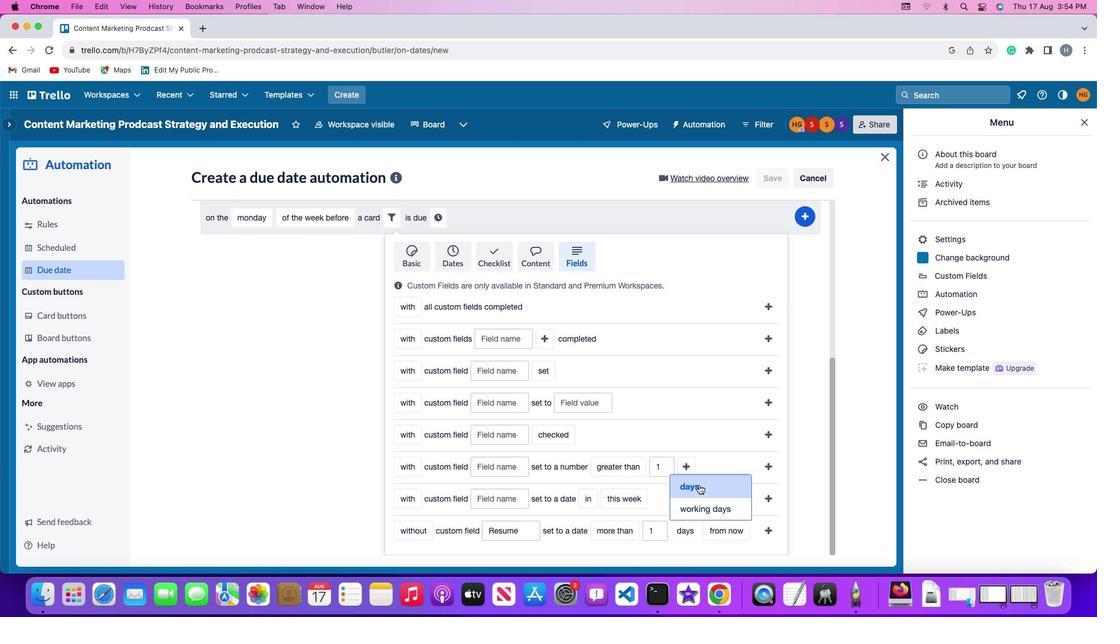
Action: Mouse pressed left at (699, 484)
Screenshot: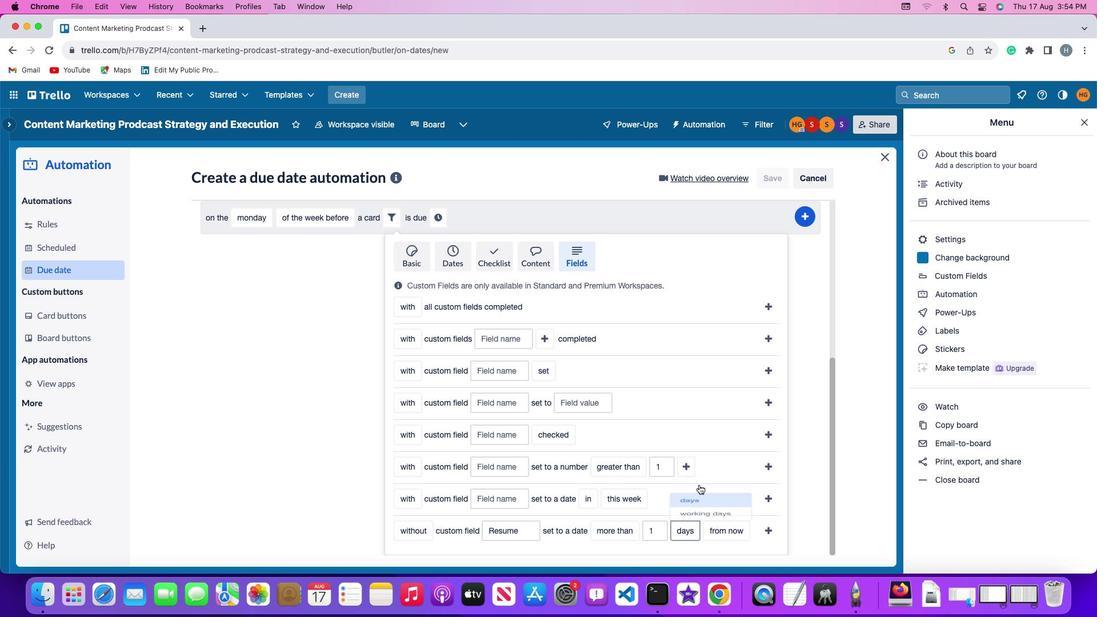 
Action: Mouse moved to (734, 526)
Screenshot: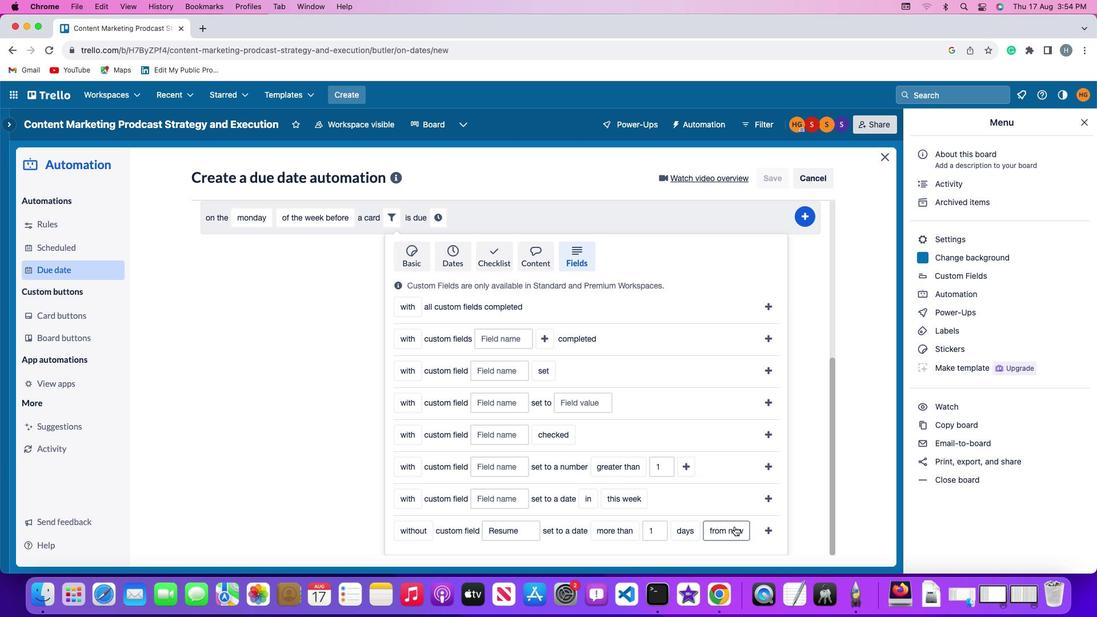 
Action: Mouse pressed left at (734, 526)
Screenshot: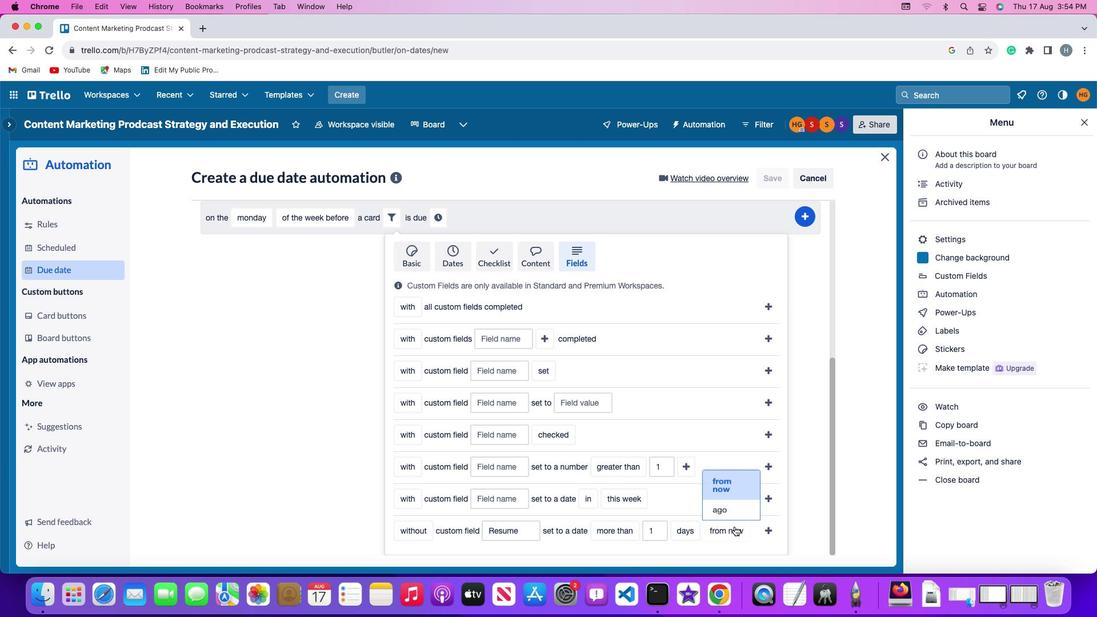 
Action: Mouse moved to (719, 505)
Screenshot: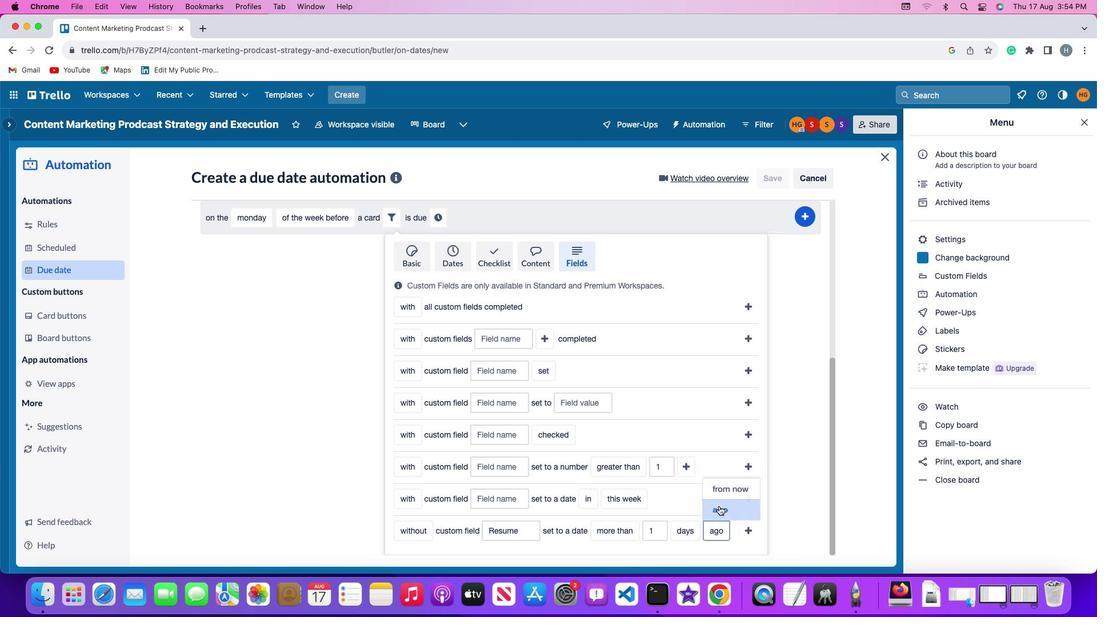 
Action: Mouse pressed left at (719, 505)
Screenshot: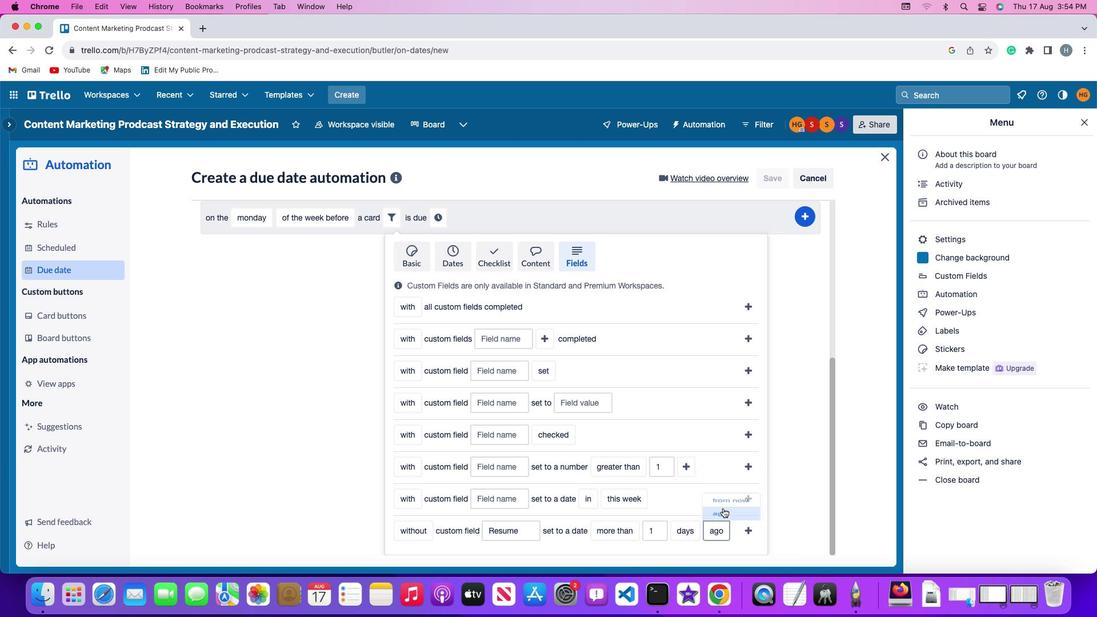 
Action: Mouse moved to (748, 529)
Screenshot: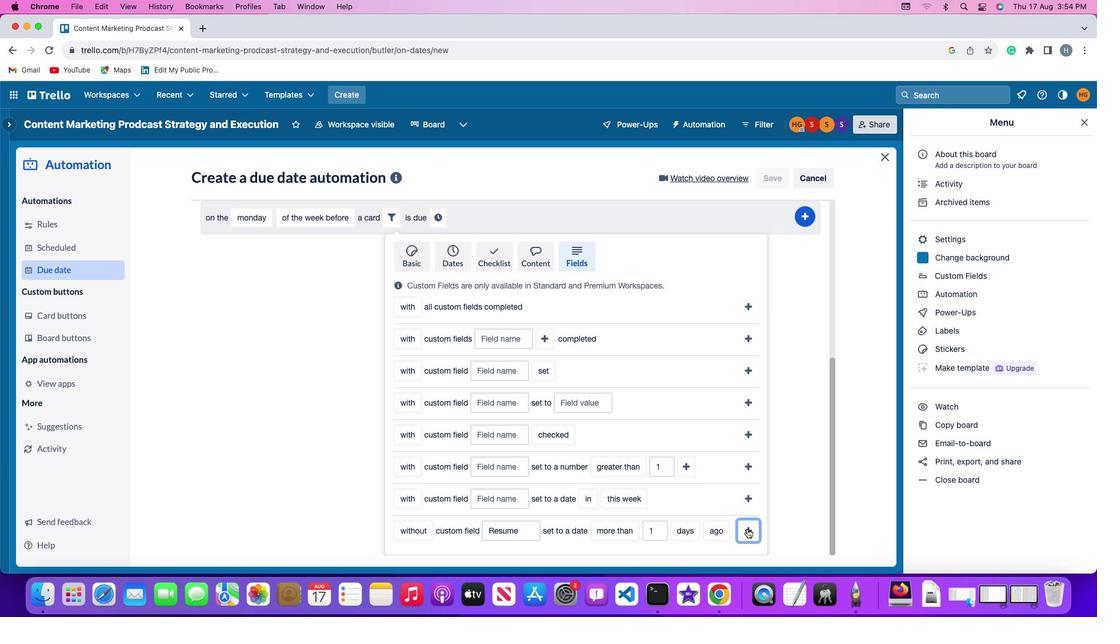 
Action: Mouse pressed left at (748, 529)
Screenshot: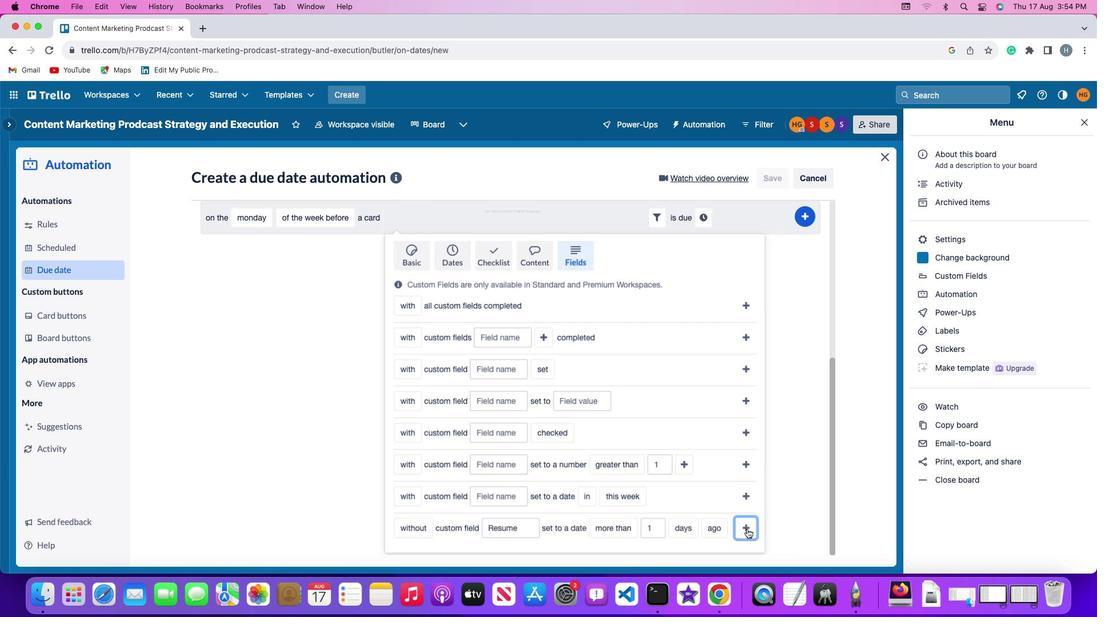 
Action: Mouse moved to (703, 493)
Screenshot: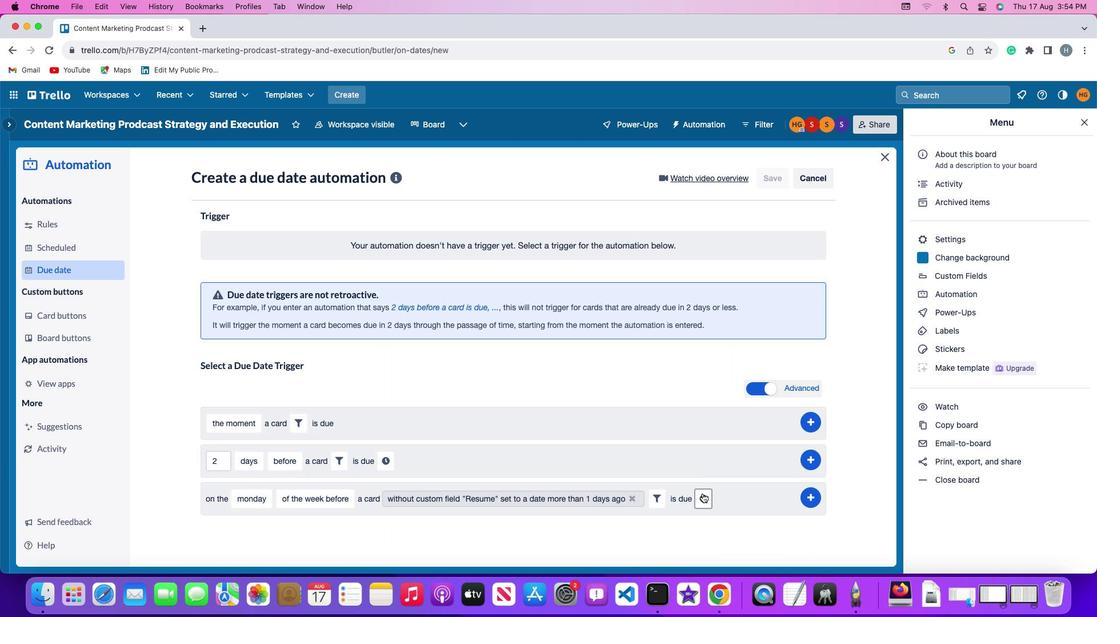 
Action: Mouse pressed left at (703, 493)
Screenshot: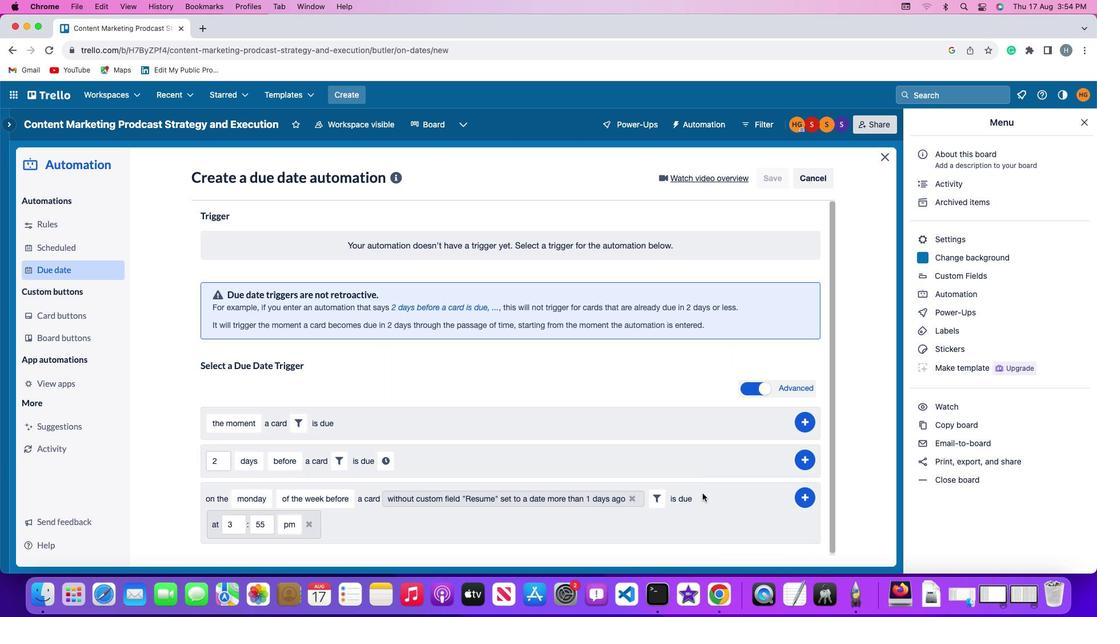 
Action: Mouse moved to (243, 522)
Screenshot: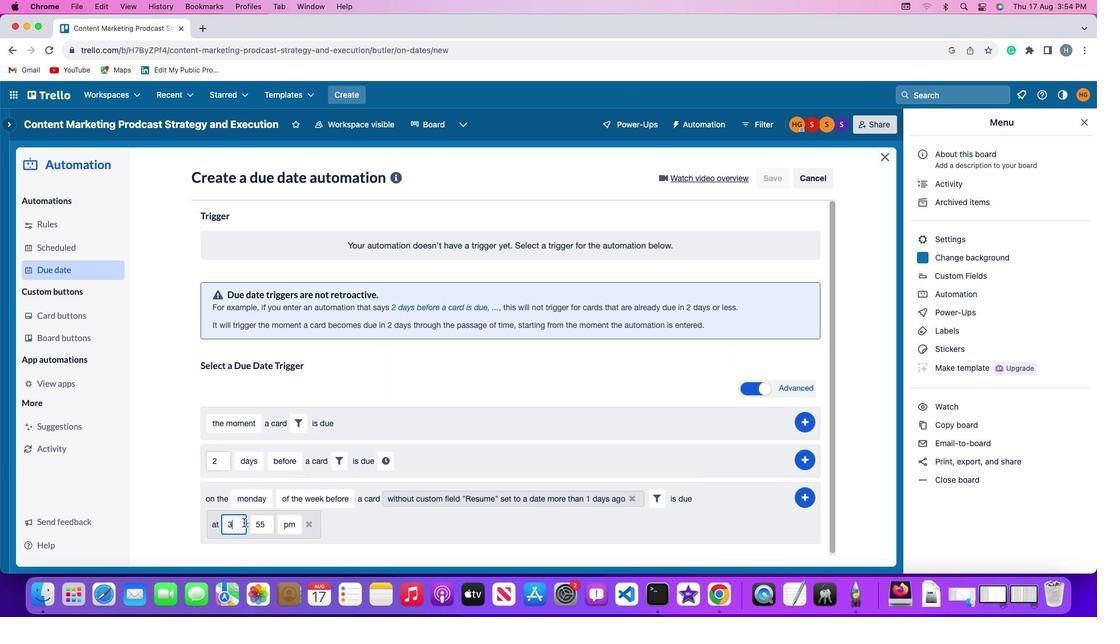 
Action: Mouse pressed left at (243, 522)
Screenshot: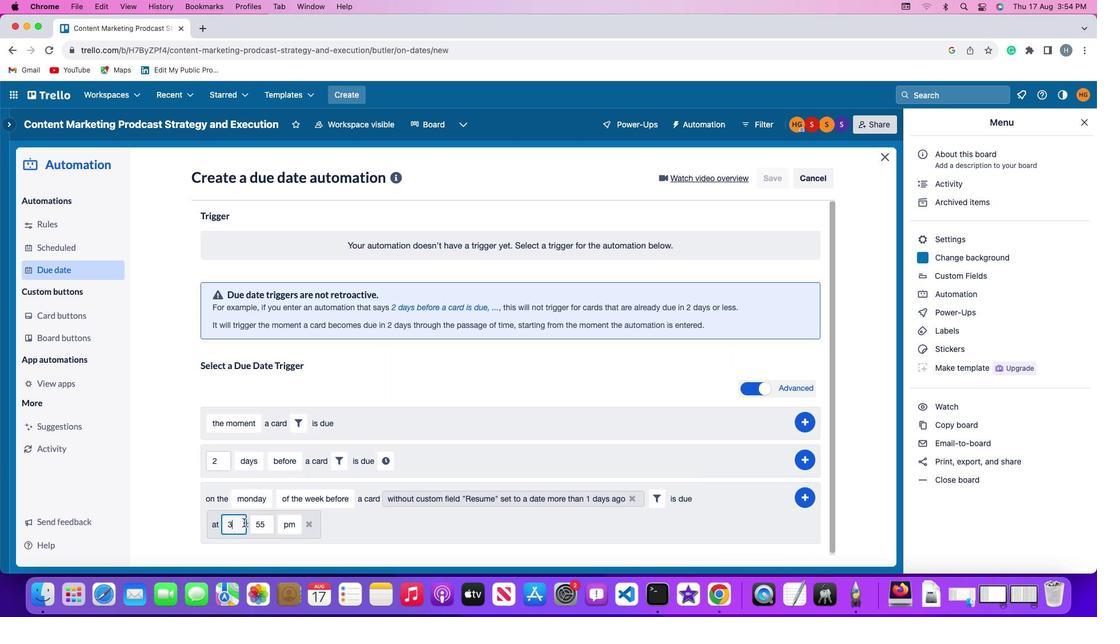 
Action: Key pressed Key.backspace'1''1'
Screenshot: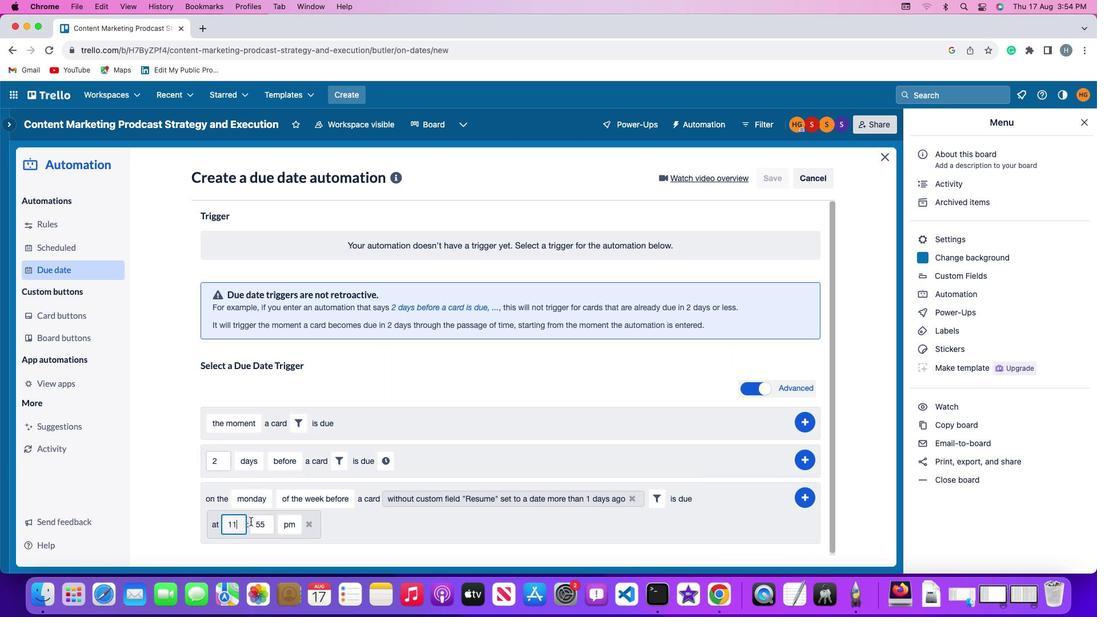 
Action: Mouse moved to (268, 520)
Screenshot: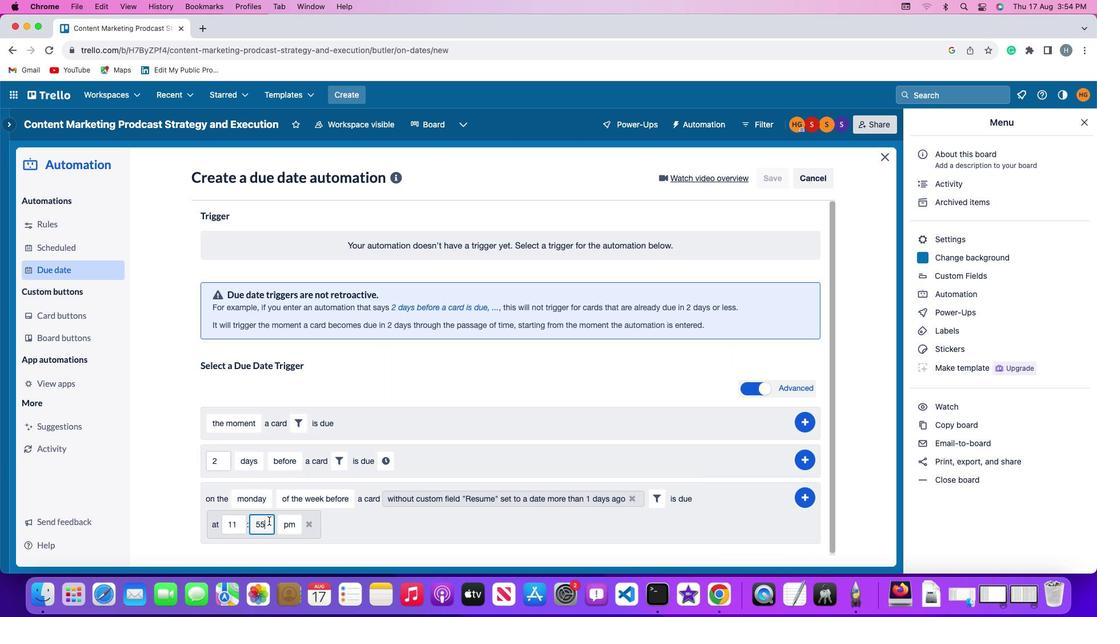 
Action: Mouse pressed left at (268, 520)
Screenshot: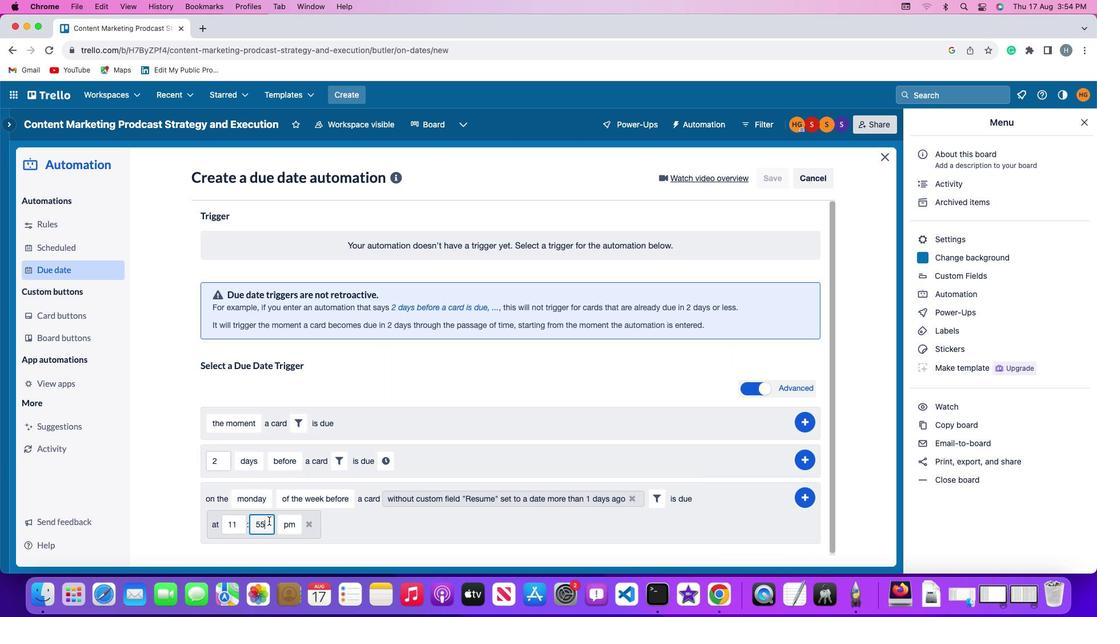 
Action: Key pressed Key.backspaceKey.backspace'0''0'
Screenshot: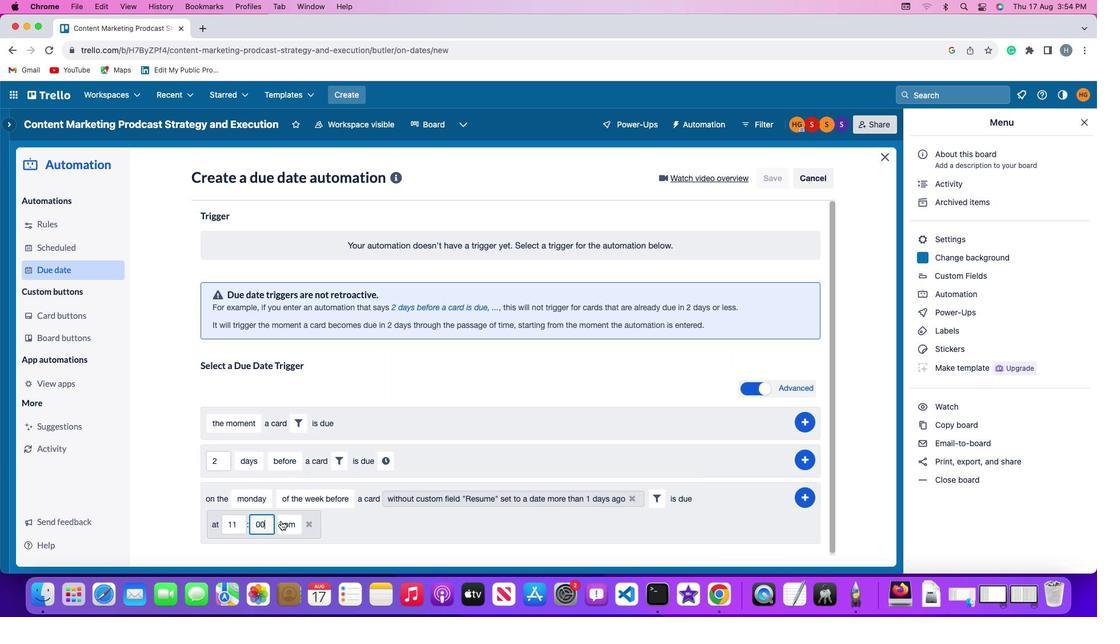 
Action: Mouse moved to (287, 520)
Screenshot: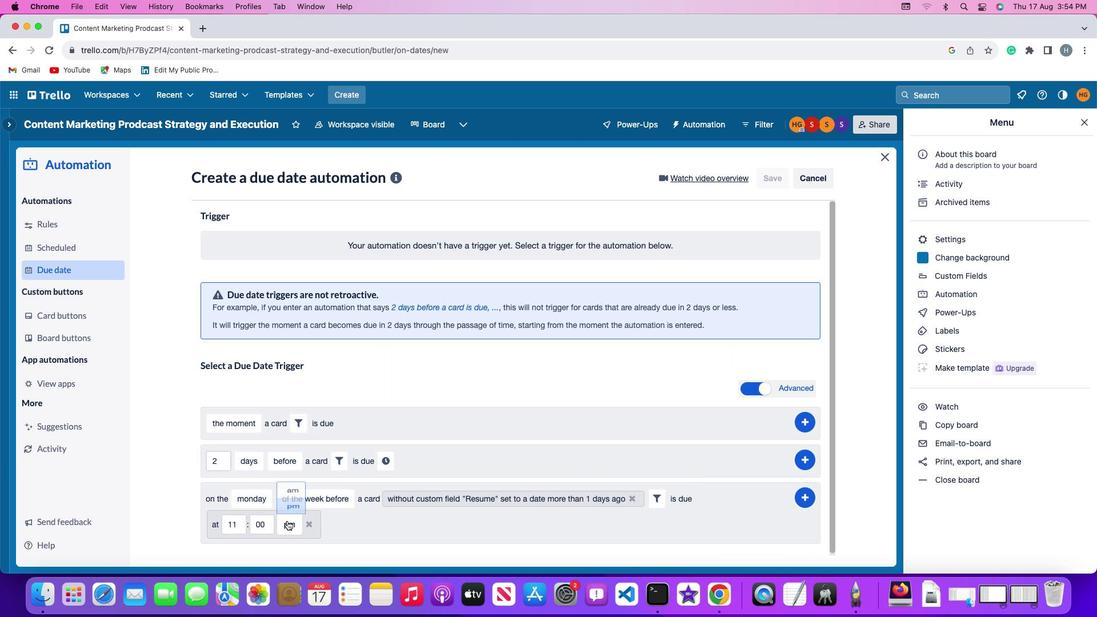 
Action: Mouse pressed left at (287, 520)
Screenshot: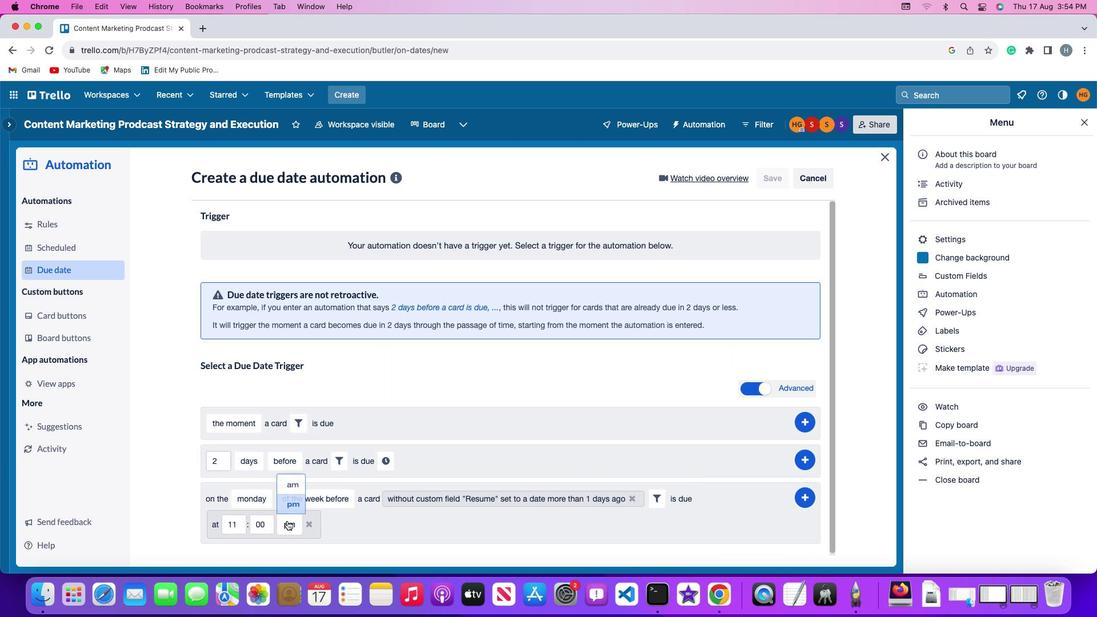 
Action: Mouse moved to (293, 484)
Screenshot: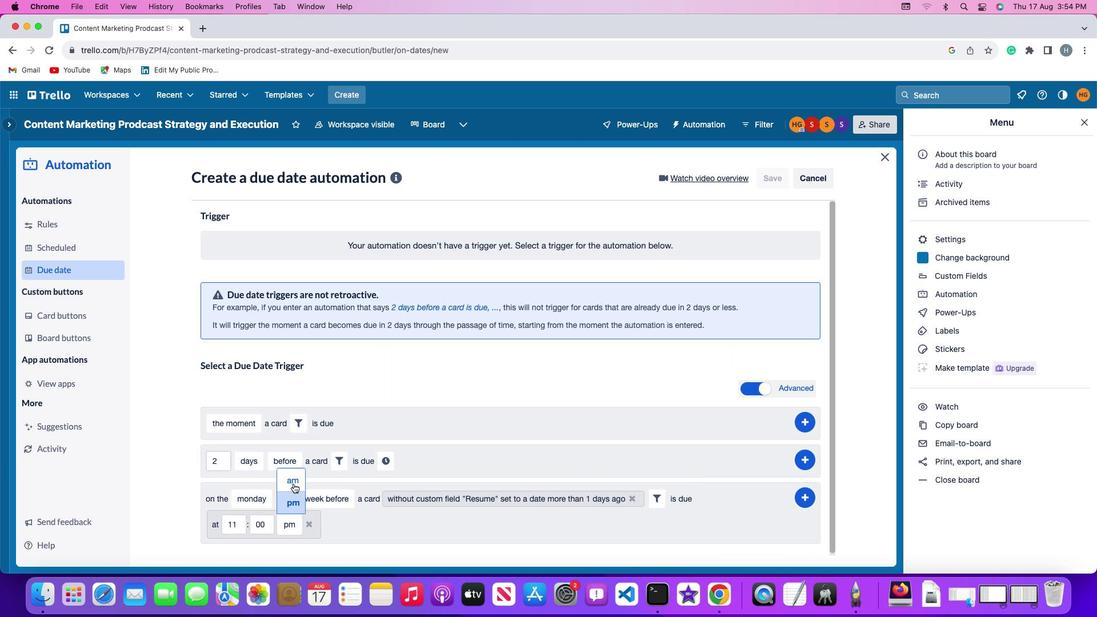
Action: Mouse pressed left at (293, 484)
Screenshot: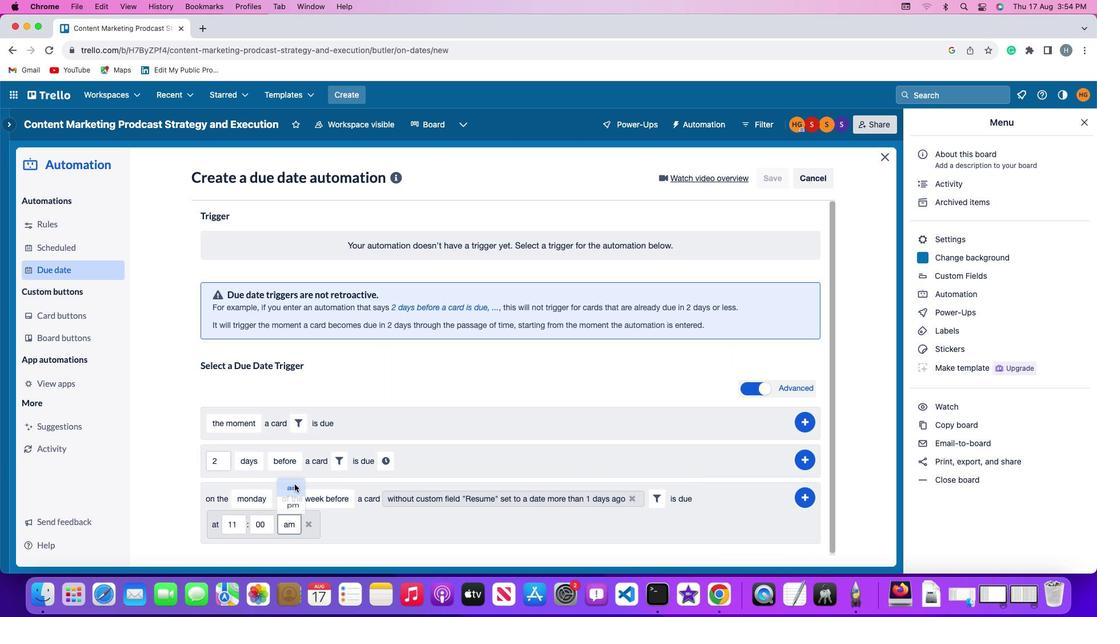 
Action: Mouse moved to (804, 492)
Screenshot: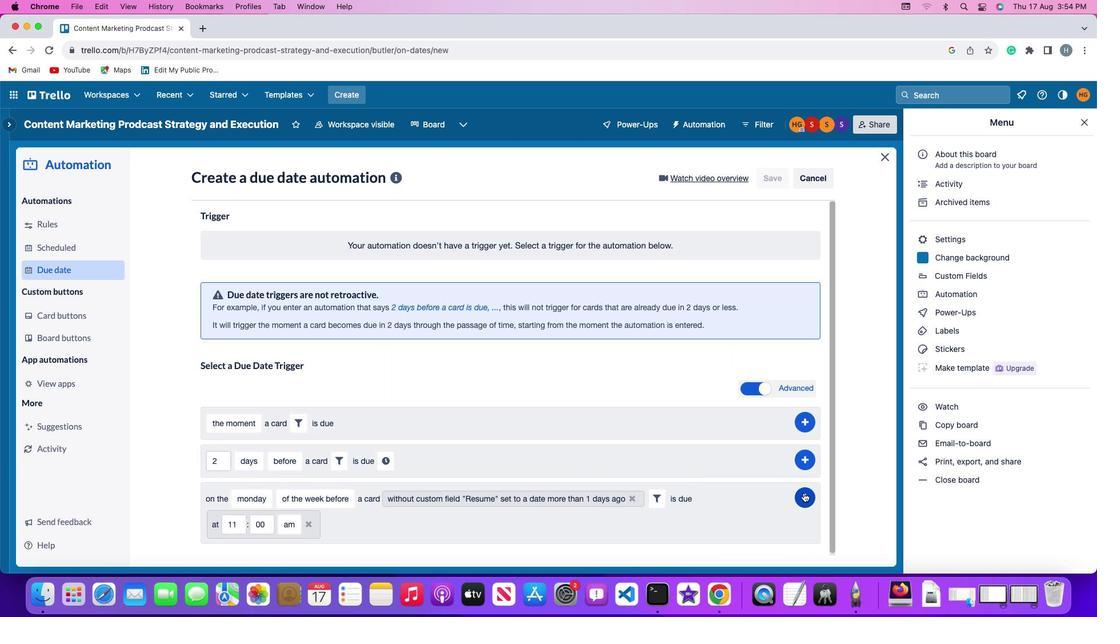 
Action: Mouse pressed left at (804, 492)
Screenshot: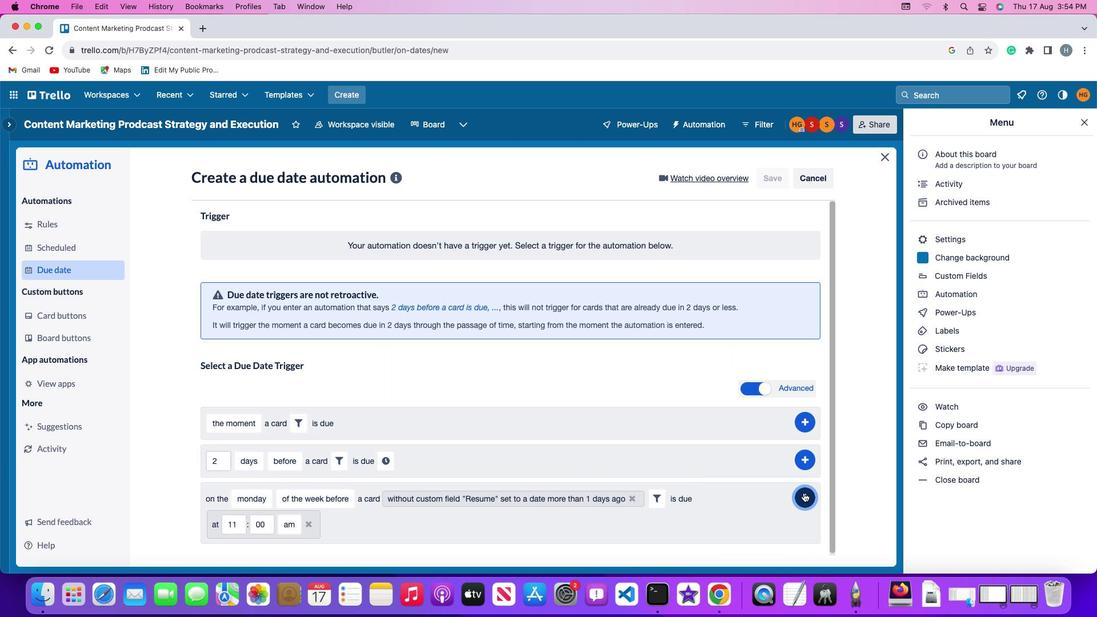 
Action: Mouse moved to (856, 412)
Screenshot: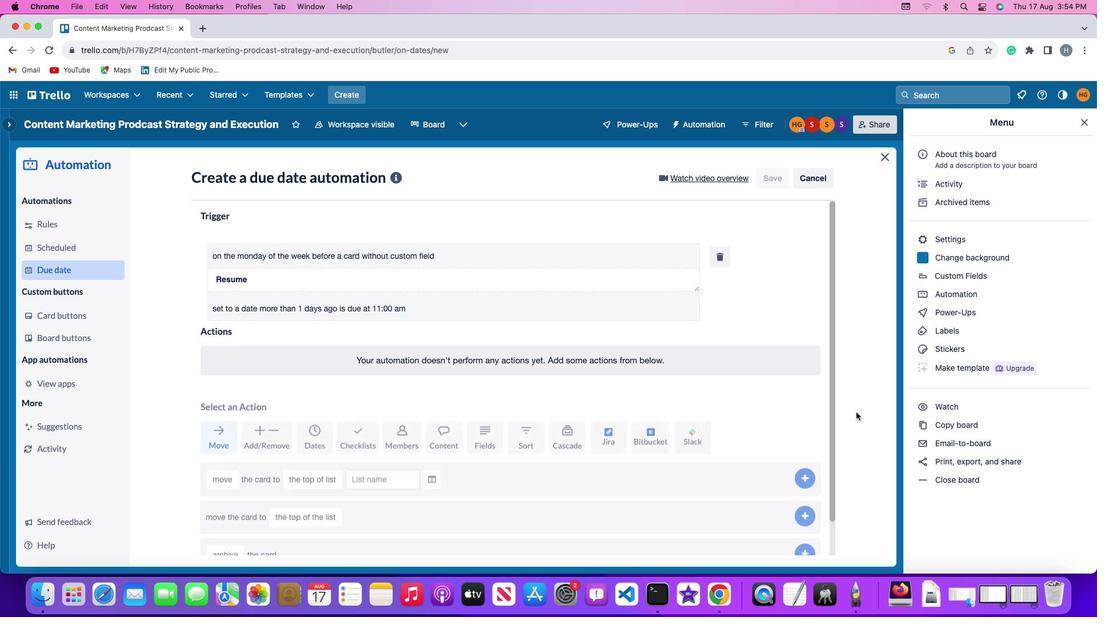 
